 Task: Open the event Second Marketing Campaign Execution and Performance Evaluation on '2023/12/07', change the date to 2023/11/15, change the font style of the description to Verdana, set the availability to Working elsewhere, insert an emoji Yellow heart, logged in from the account softage.10@softage.net and add another guest for the event, softage.9@softage.net. Change the alignment of the event description to Align left.Change the font color of the description to Light Red and select an event charm, 
Action: Mouse moved to (272, 129)
Screenshot: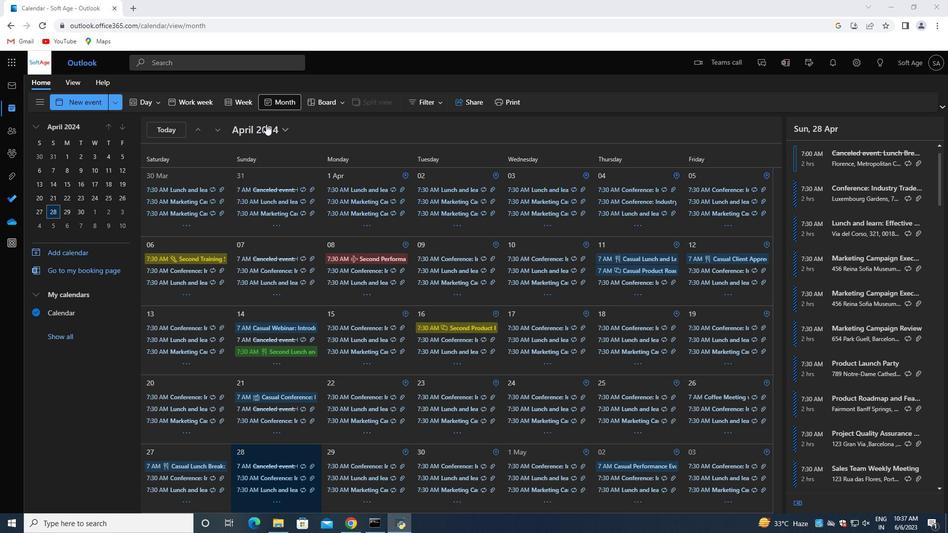 
Action: Mouse pressed left at (272, 129)
Screenshot: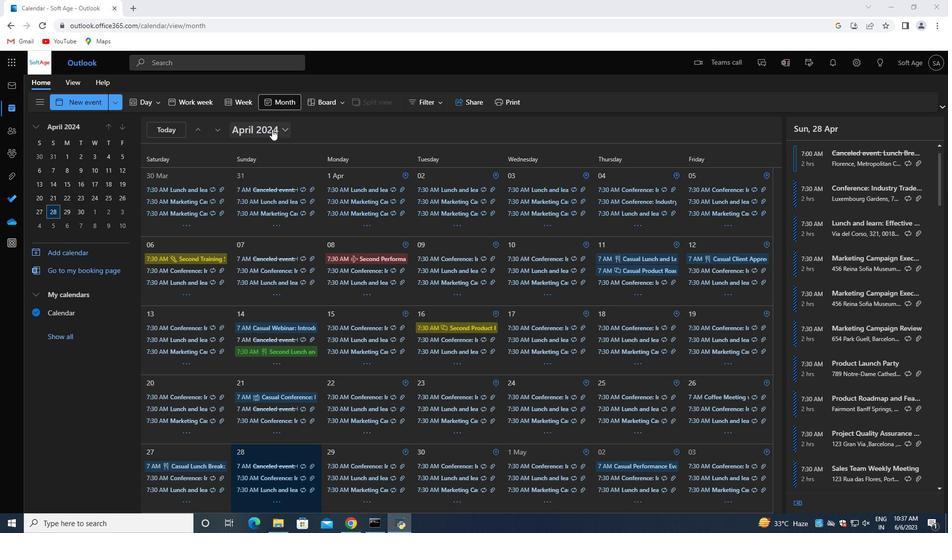
Action: Mouse moved to (309, 154)
Screenshot: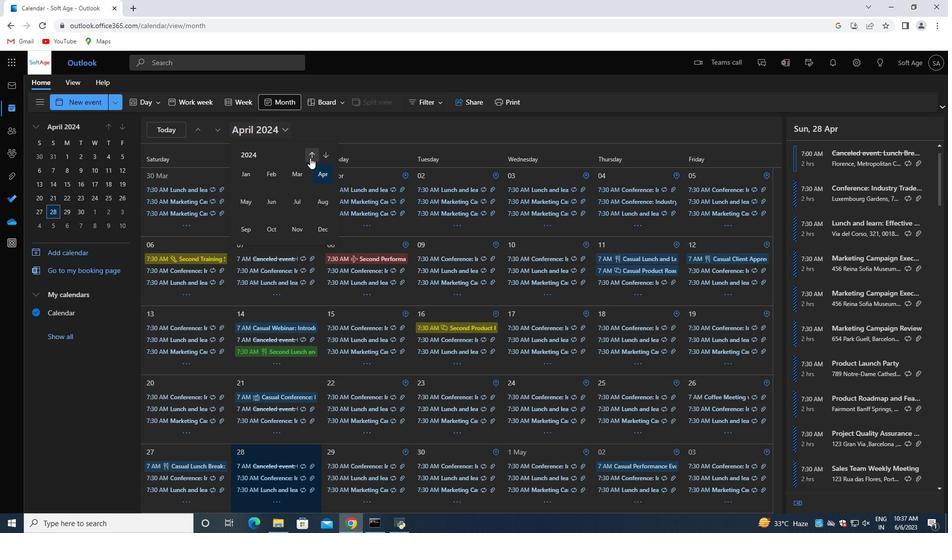 
Action: Mouse pressed left at (309, 154)
Screenshot: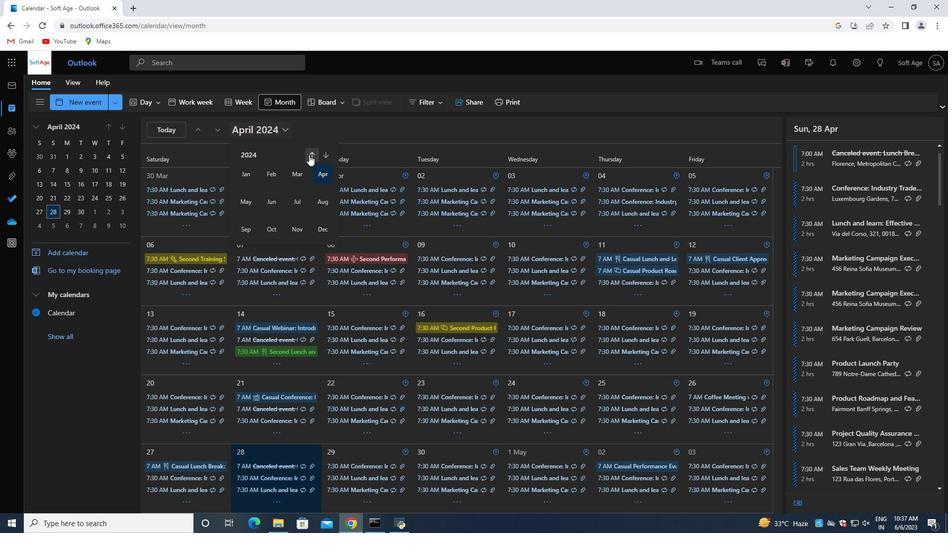 
Action: Mouse moved to (323, 230)
Screenshot: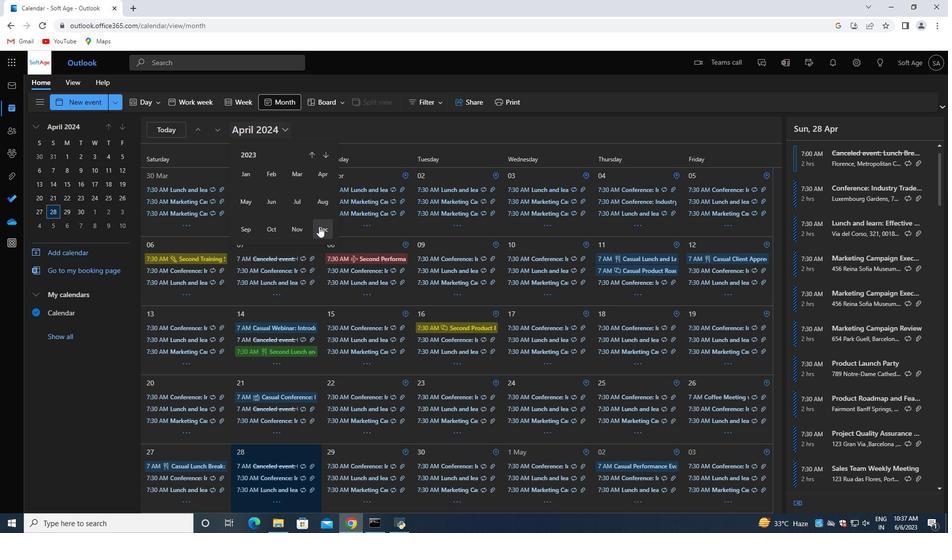 
Action: Mouse pressed left at (323, 230)
Screenshot: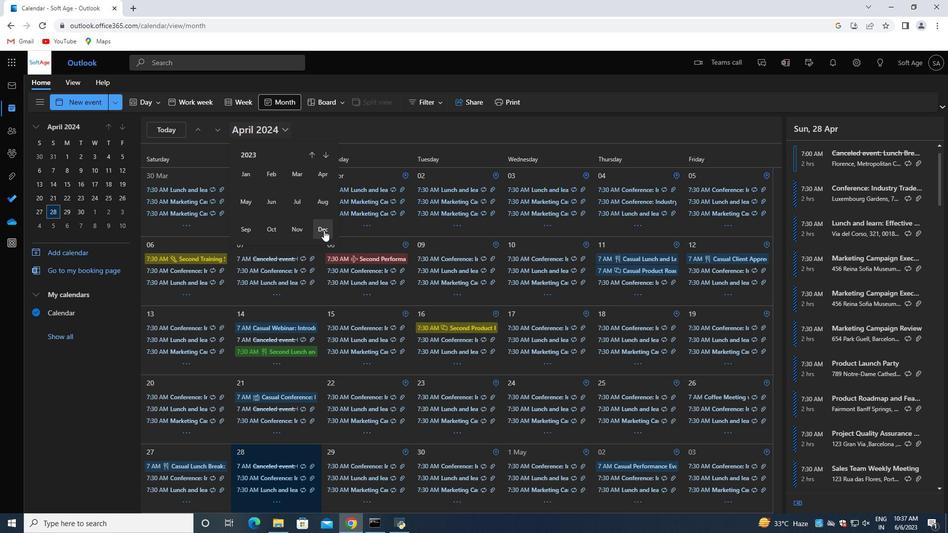 
Action: Mouse moved to (632, 275)
Screenshot: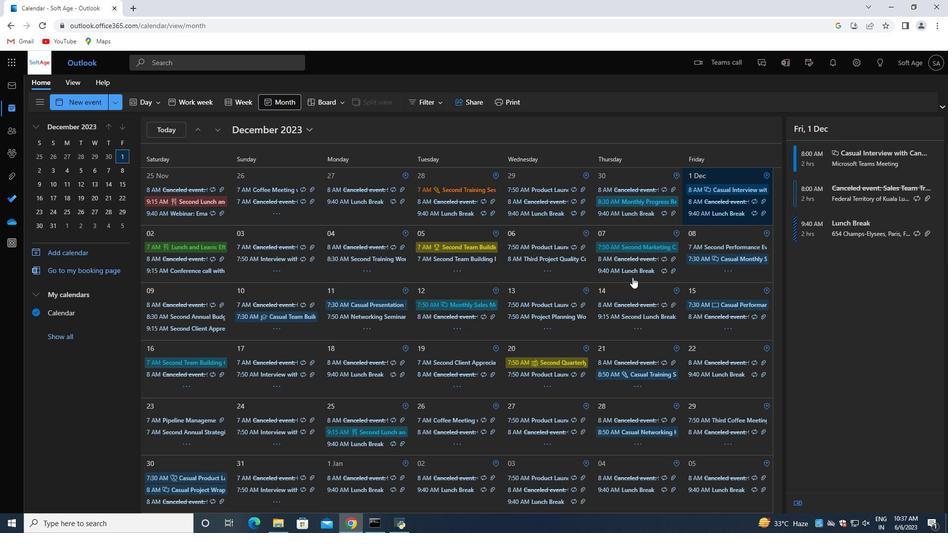 
Action: Mouse pressed left at (632, 275)
Screenshot: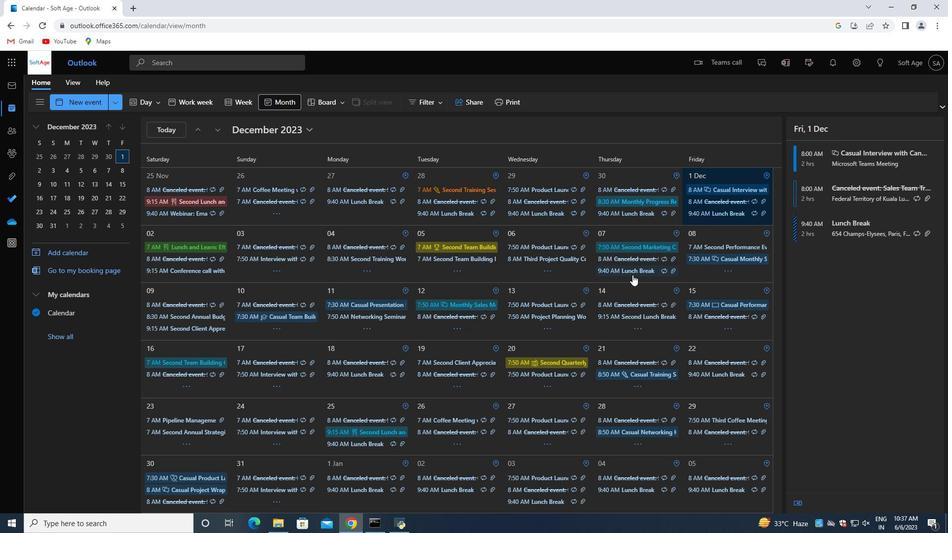 
Action: Mouse moved to (631, 278)
Screenshot: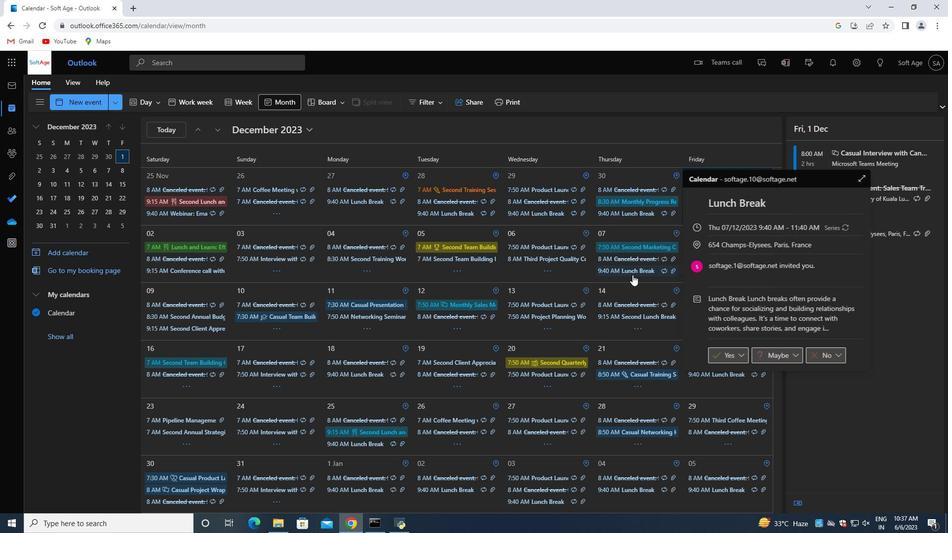 
Action: Mouse pressed left at (631, 278)
Screenshot: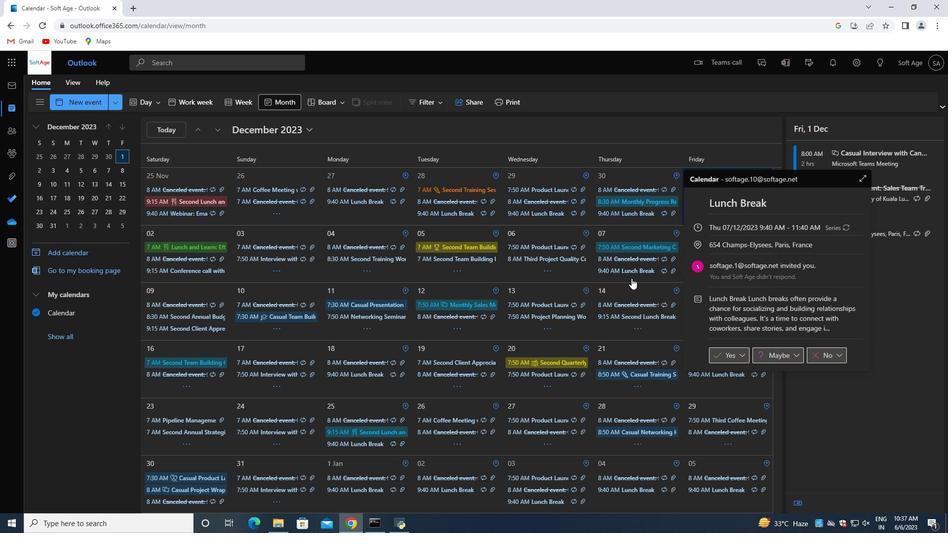 
Action: Mouse moved to (933, 160)
Screenshot: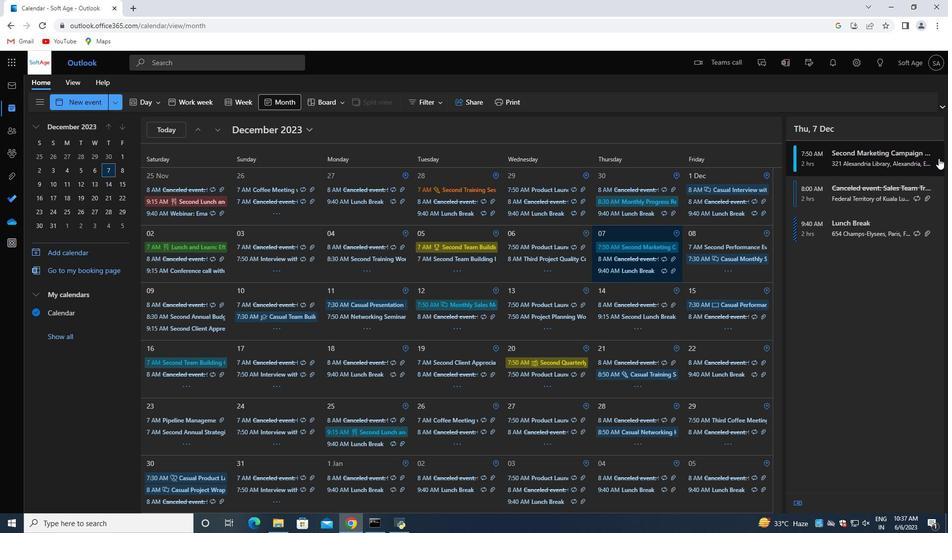 
Action: Mouse pressed left at (933, 160)
Screenshot: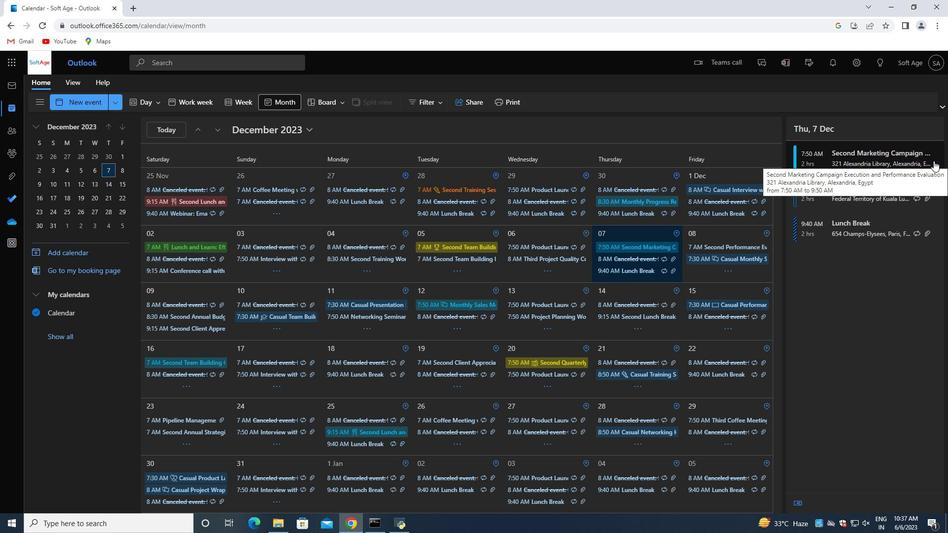 
Action: Mouse moved to (636, 286)
Screenshot: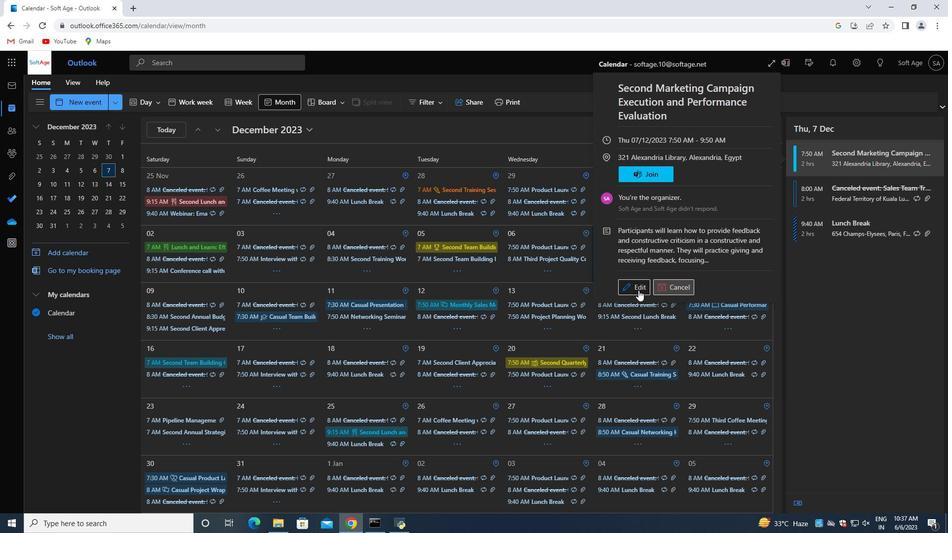 
Action: Mouse pressed left at (636, 286)
Screenshot: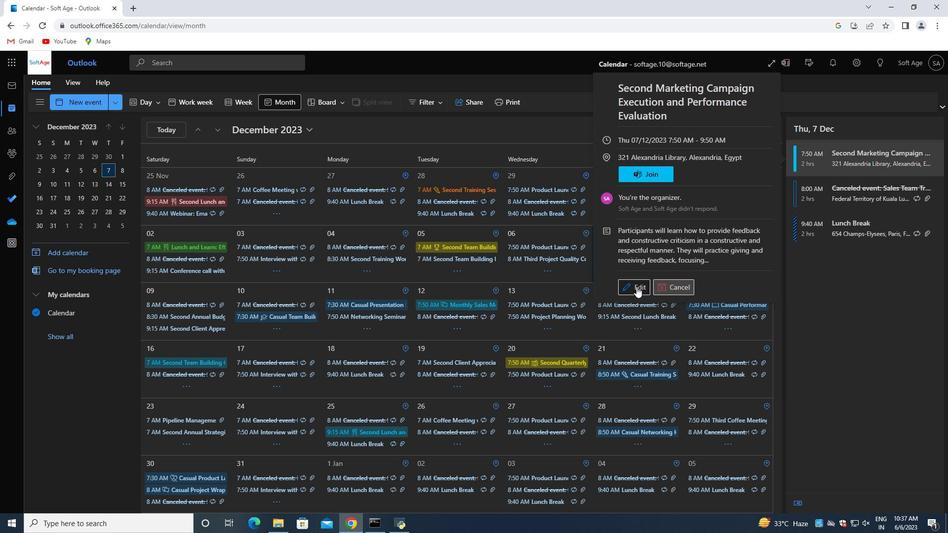 
Action: Mouse moved to (291, 275)
Screenshot: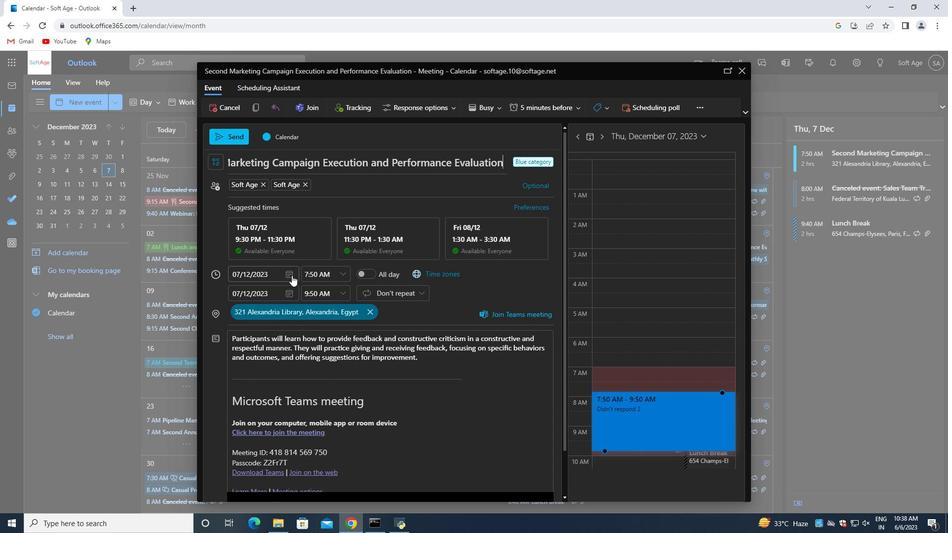 
Action: Mouse pressed left at (291, 275)
Screenshot: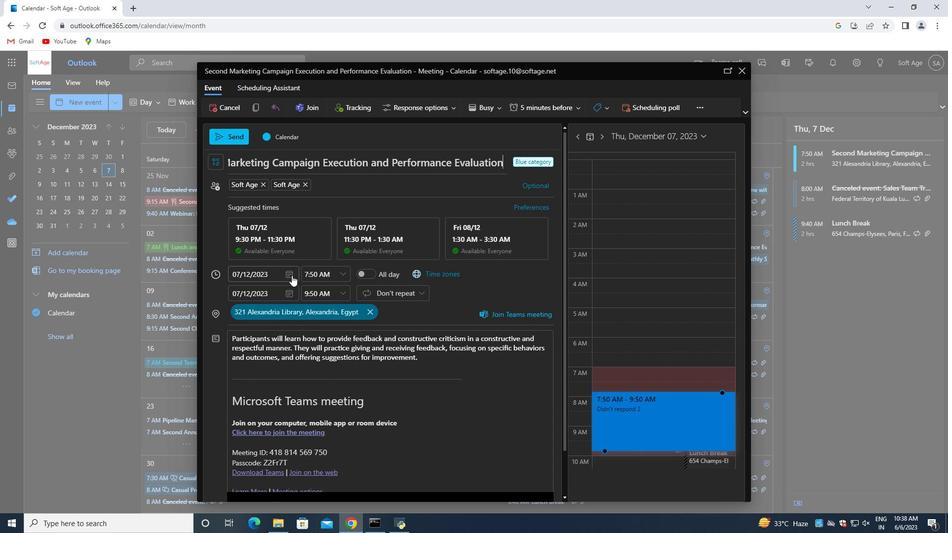 
Action: Mouse moved to (308, 291)
Screenshot: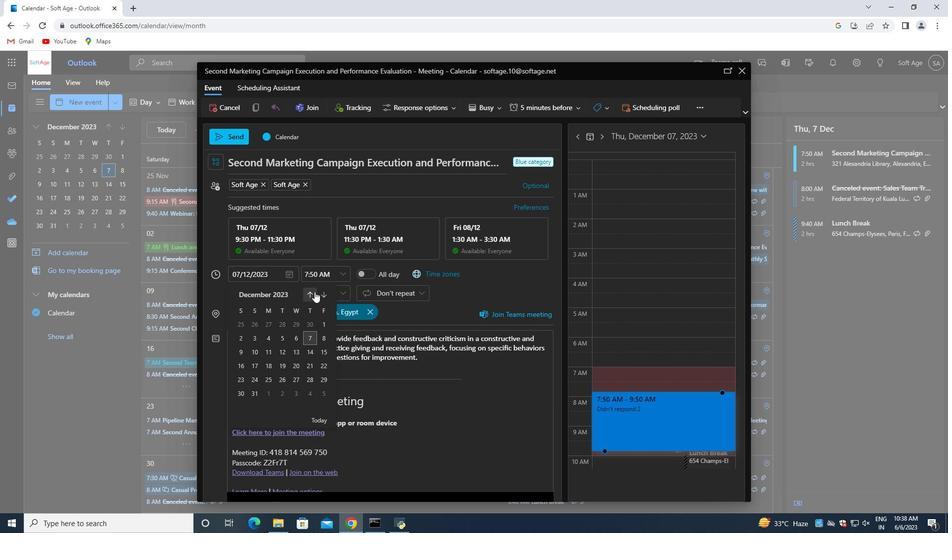 
Action: Mouse pressed left at (308, 291)
Screenshot: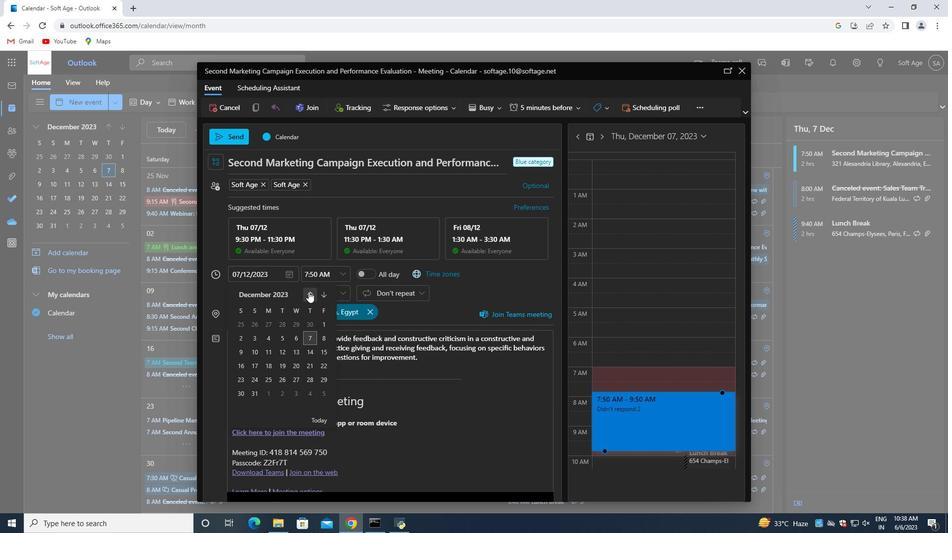
Action: Mouse moved to (293, 351)
Screenshot: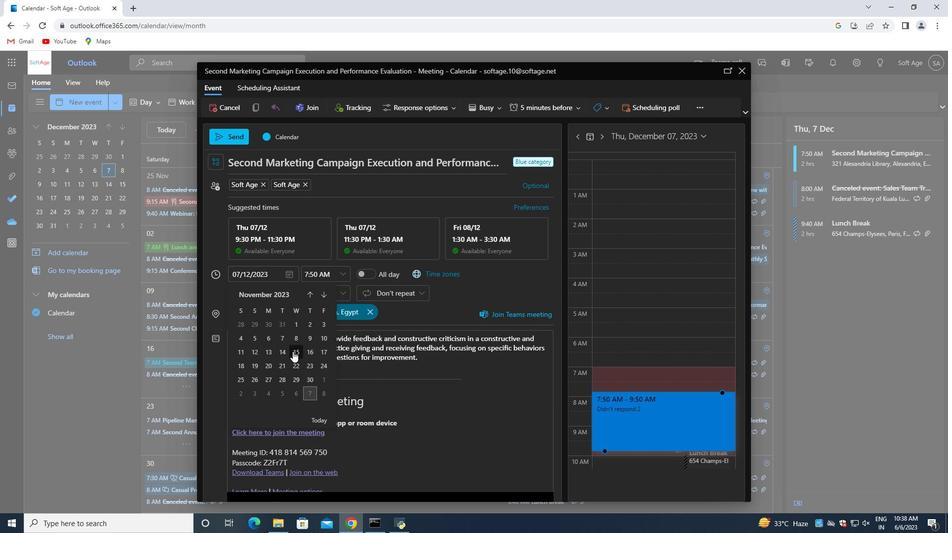 
Action: Mouse pressed left at (293, 351)
Screenshot: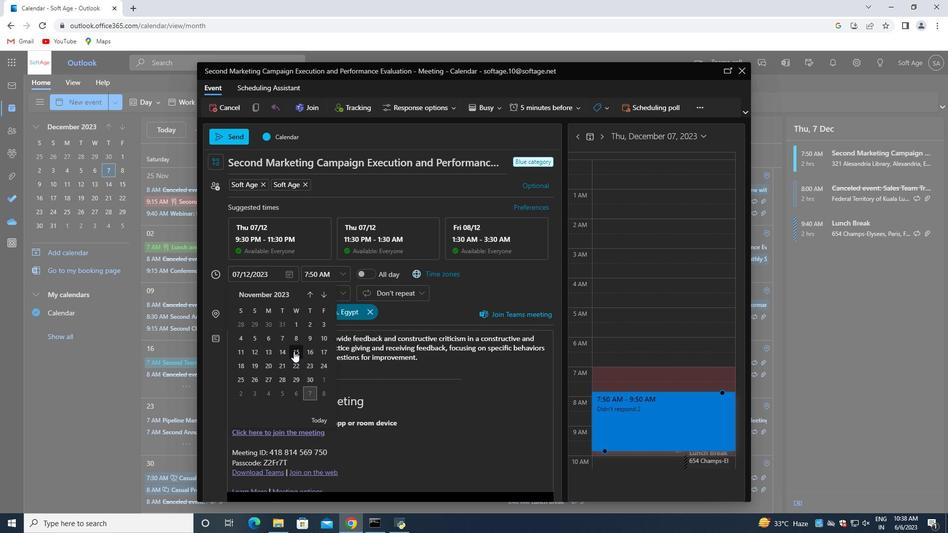 
Action: Mouse moved to (423, 362)
Screenshot: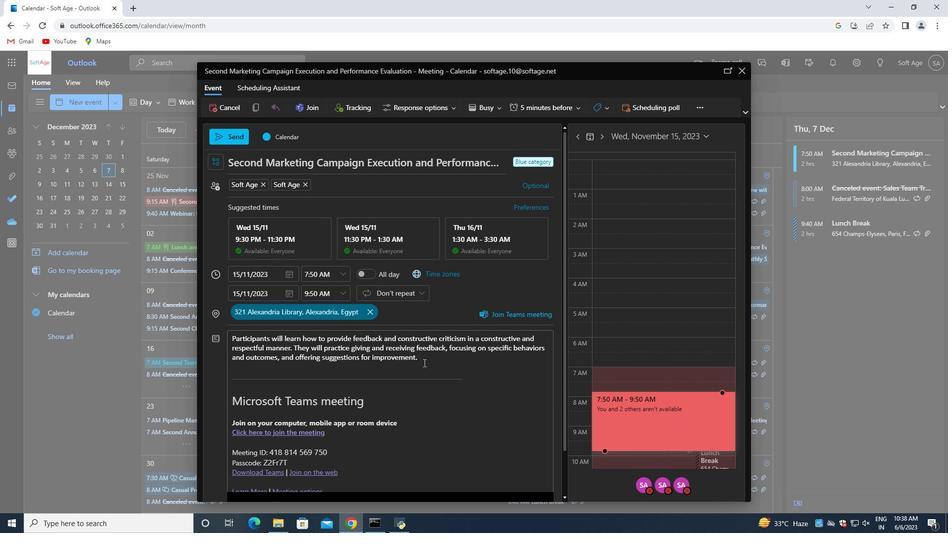 
Action: Mouse pressed left at (423, 362)
Screenshot: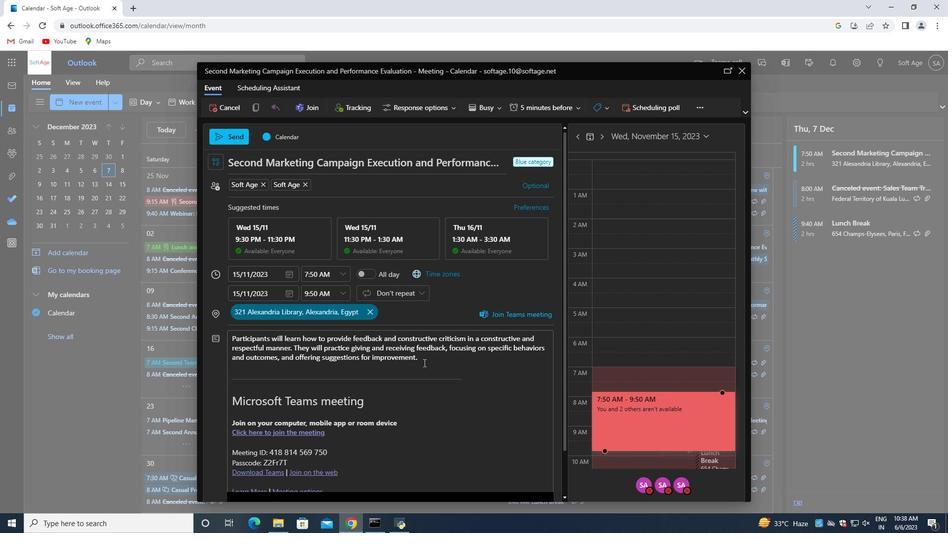 
Action: Mouse moved to (347, 383)
Screenshot: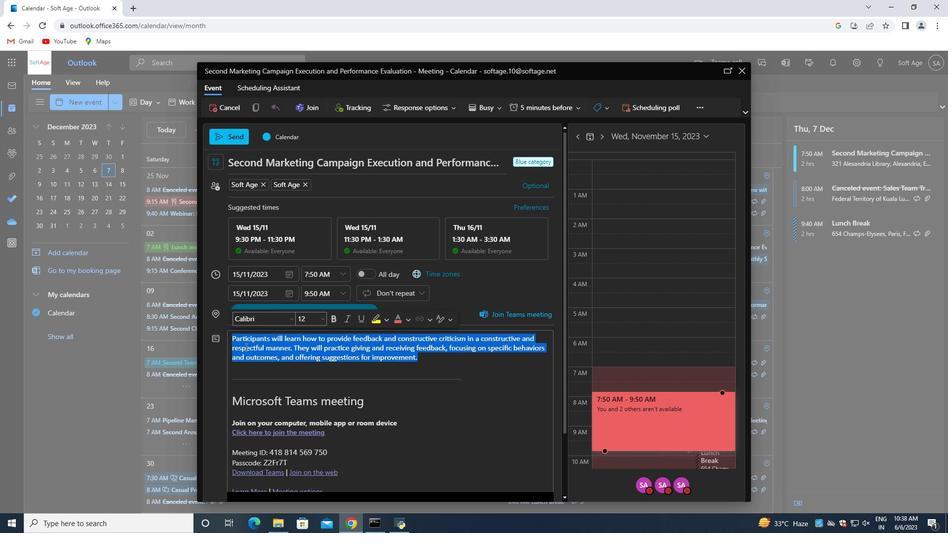 
Action: Mouse scrolled (347, 383) with delta (0, 0)
Screenshot: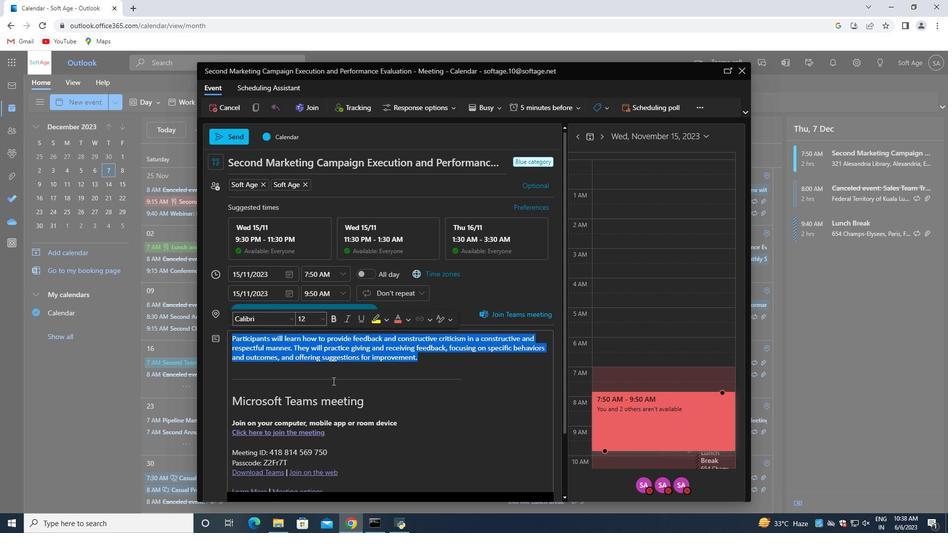 
Action: Mouse scrolled (347, 383) with delta (0, 0)
Screenshot: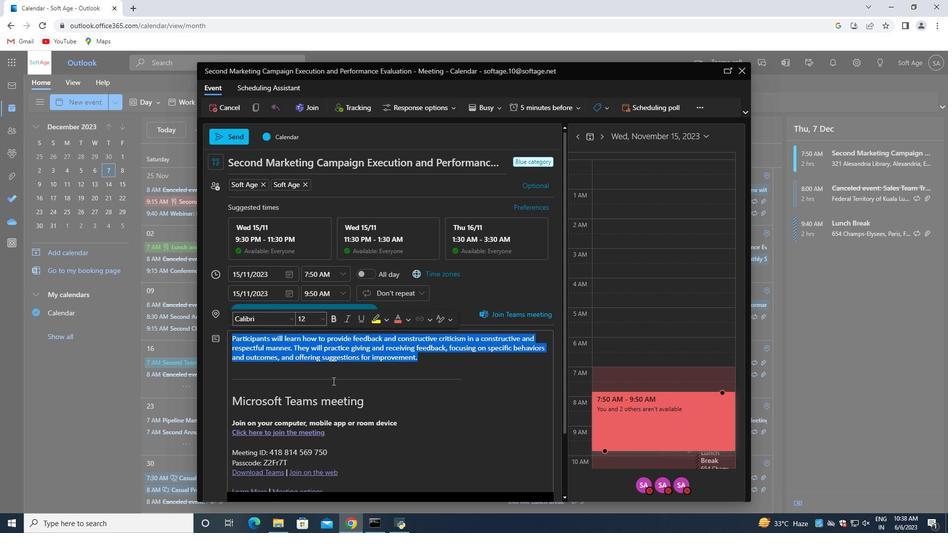 
Action: Mouse moved to (347, 384)
Screenshot: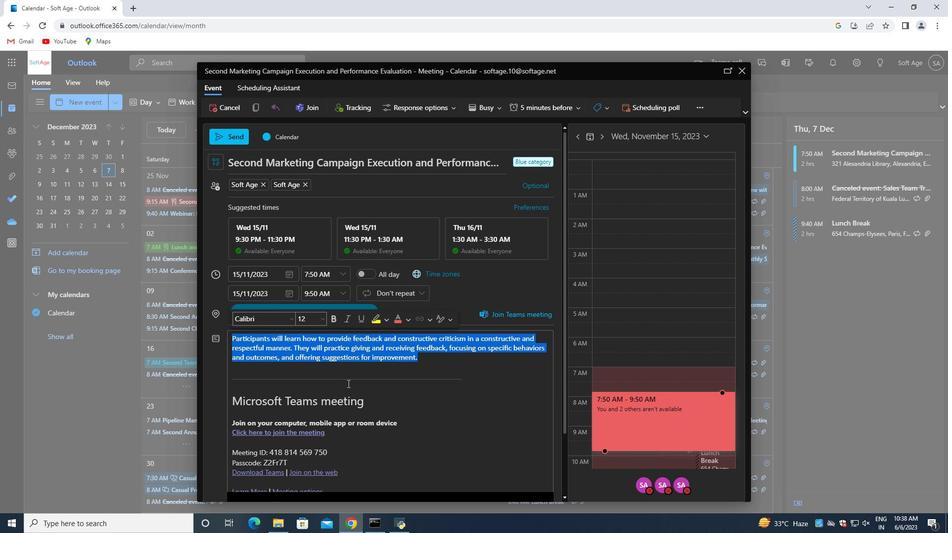 
Action: Mouse scrolled (347, 383) with delta (0, 0)
Screenshot: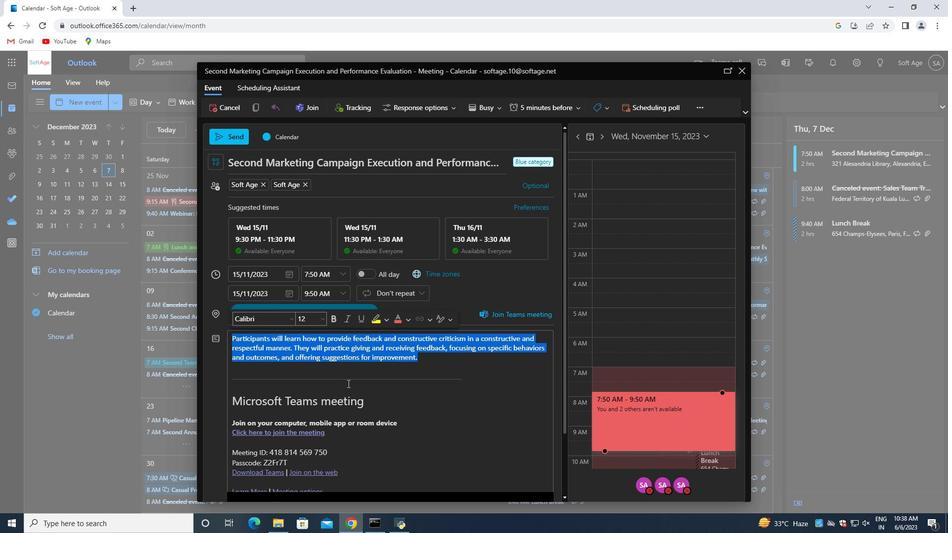 
Action: Mouse scrolled (347, 383) with delta (0, 0)
Screenshot: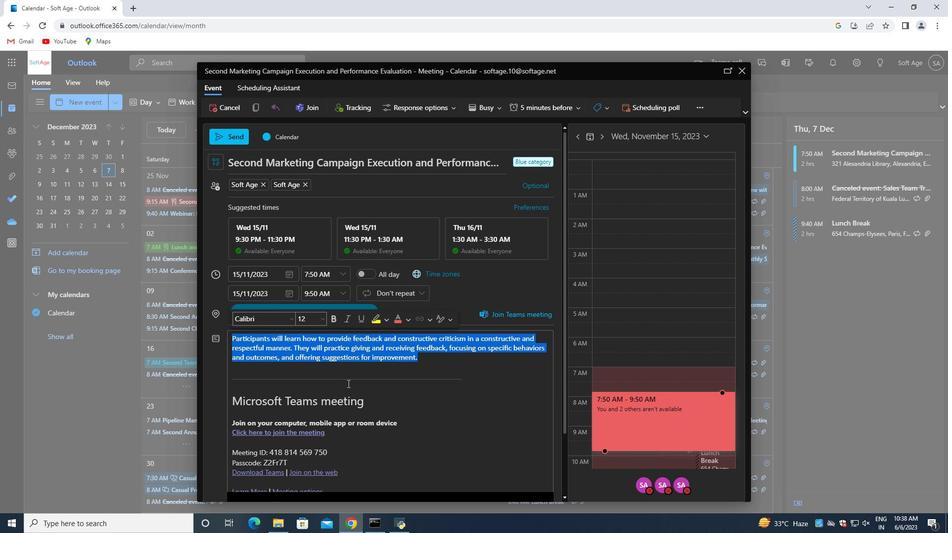 
Action: Mouse scrolled (347, 383) with delta (0, 0)
Screenshot: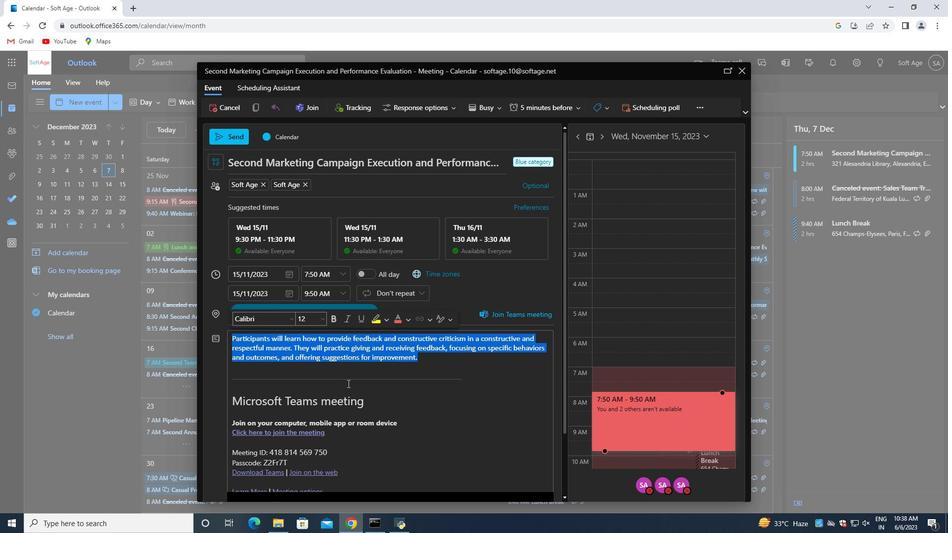 
Action: Mouse moved to (259, 453)
Screenshot: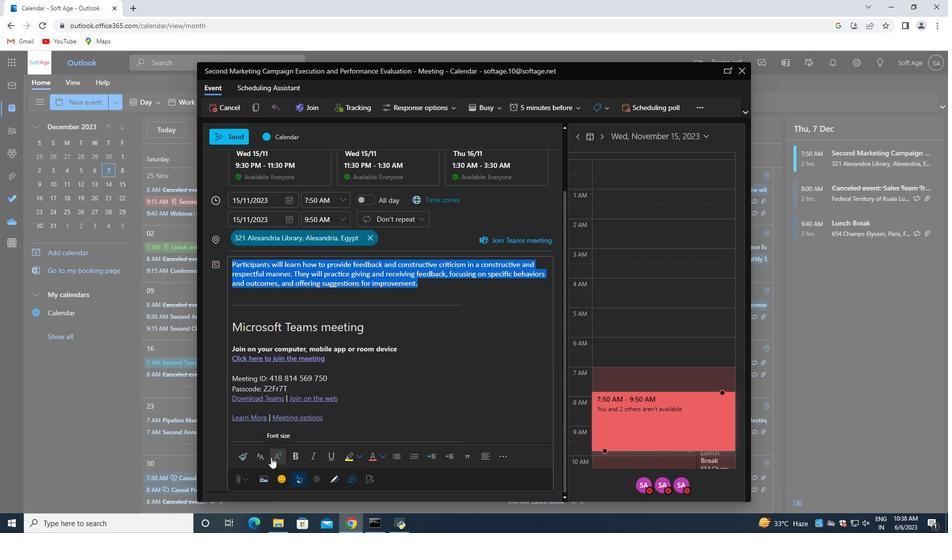 
Action: Mouse pressed left at (259, 453)
Screenshot: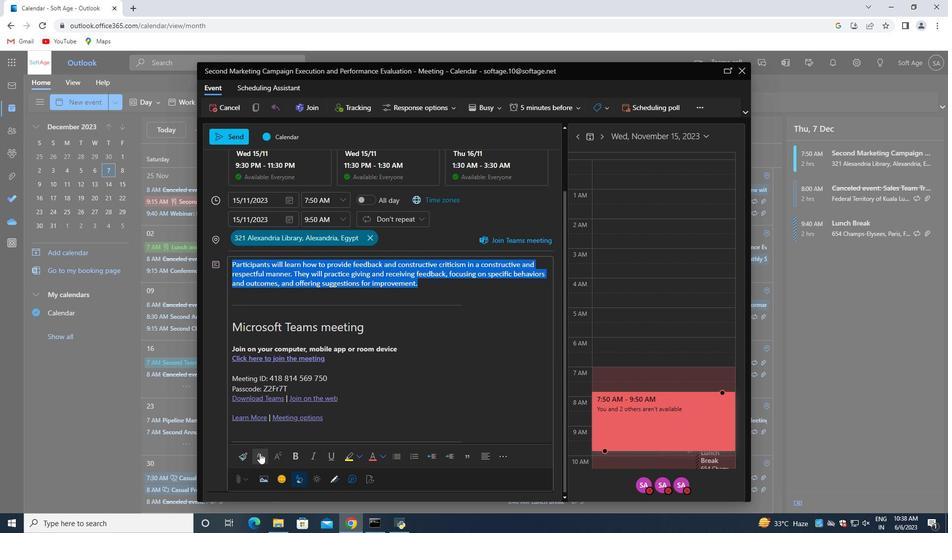 
Action: Mouse moved to (283, 398)
Screenshot: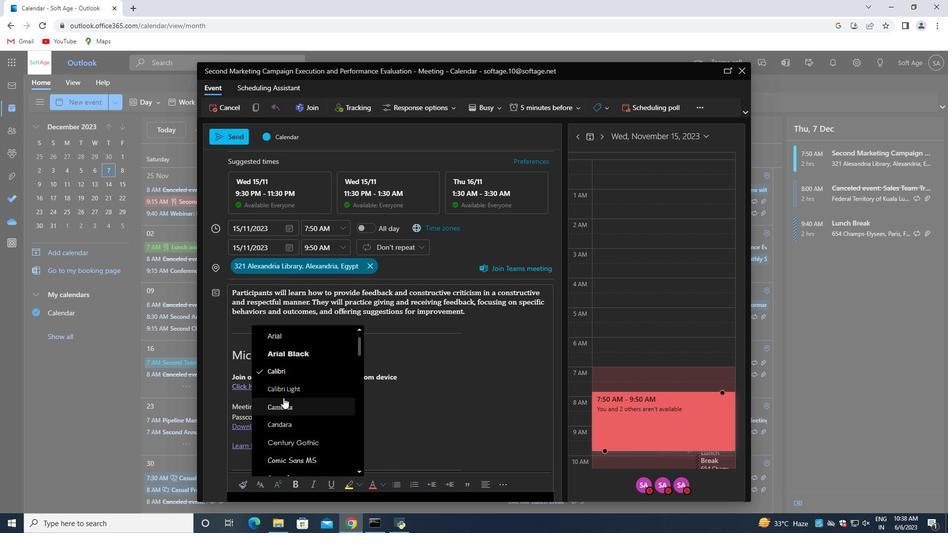 
Action: Mouse scrolled (283, 397) with delta (0, 0)
Screenshot: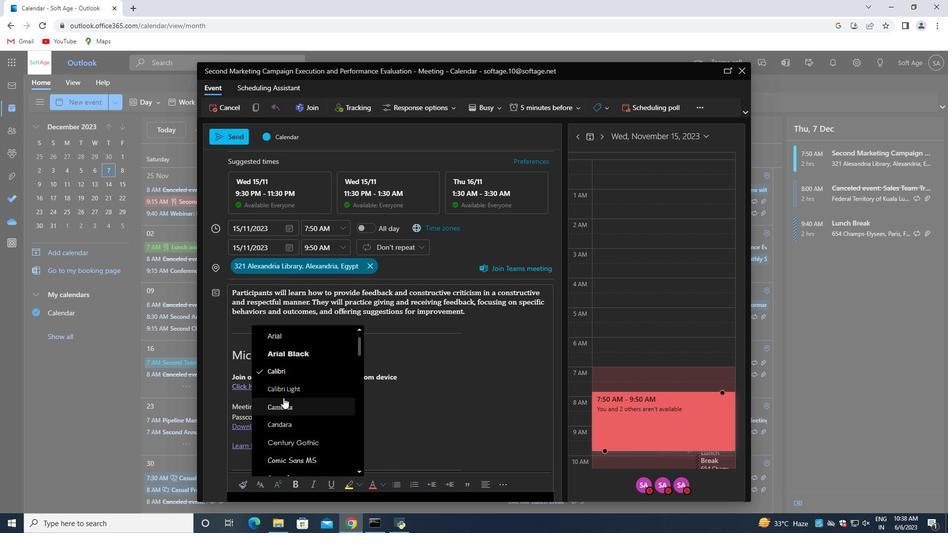 
Action: Mouse moved to (283, 402)
Screenshot: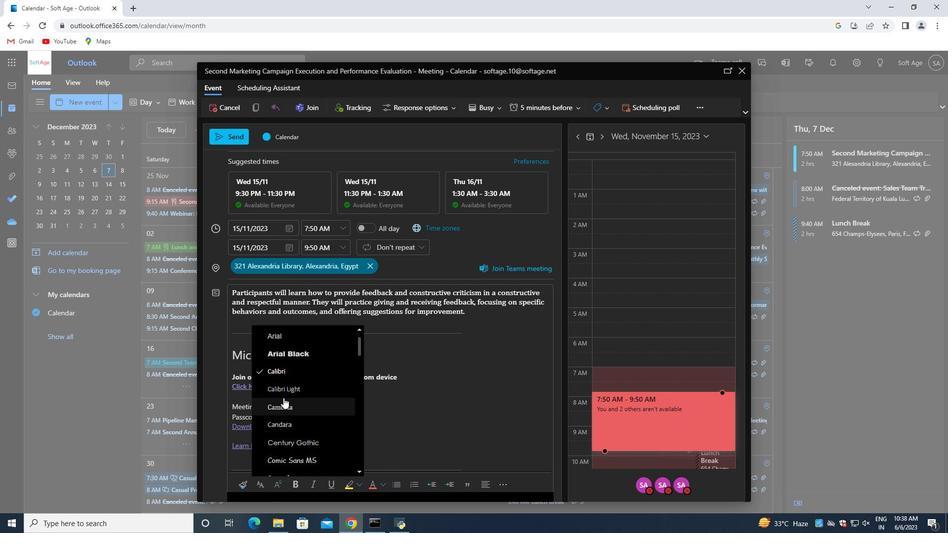 
Action: Mouse scrolled (283, 402) with delta (0, 0)
Screenshot: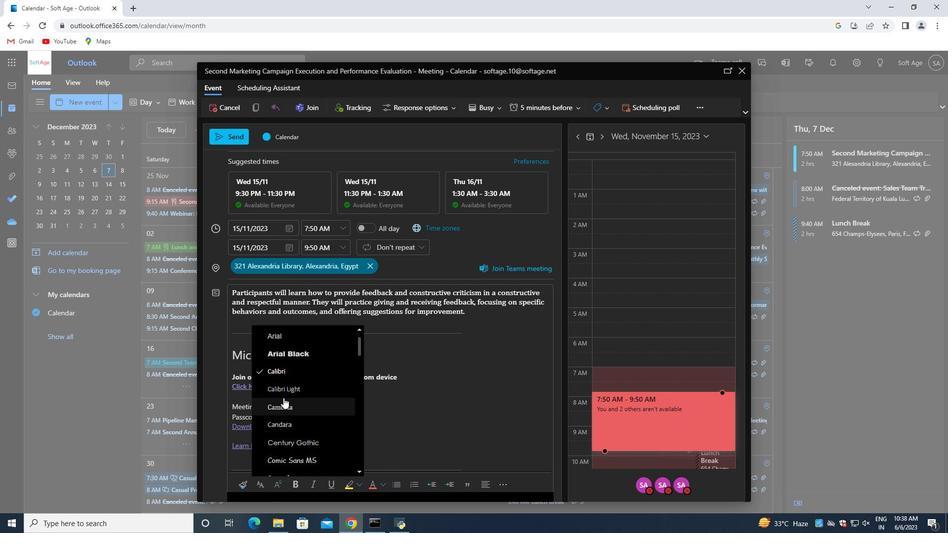 
Action: Mouse moved to (283, 403)
Screenshot: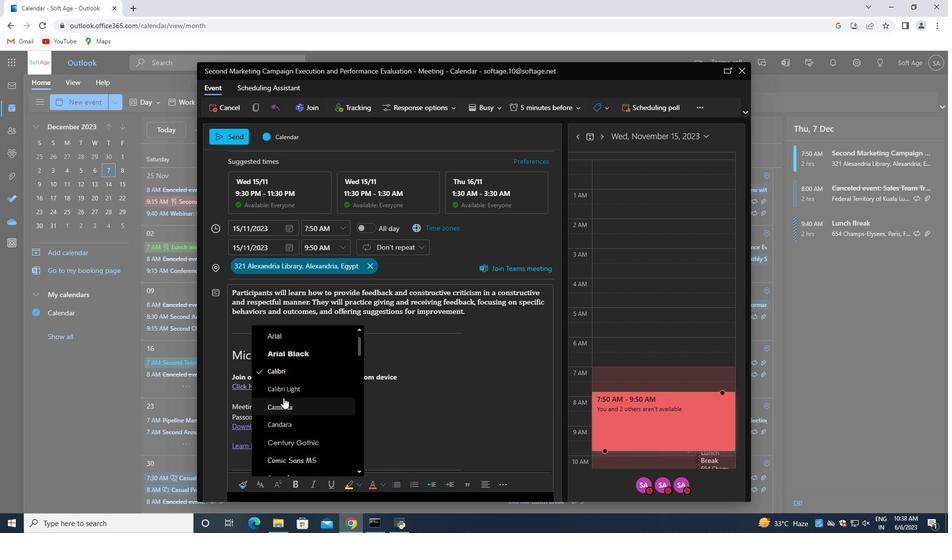
Action: Mouse scrolled (283, 402) with delta (0, 0)
Screenshot: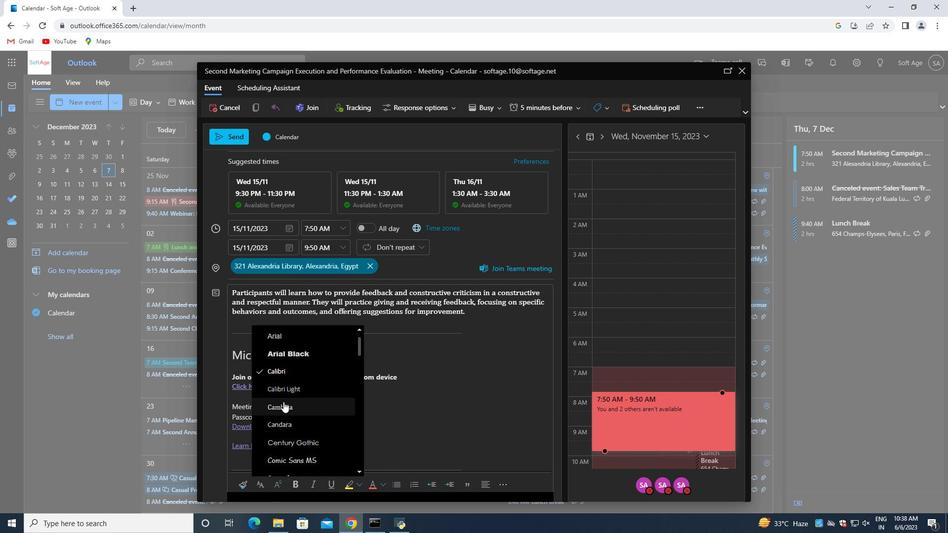 
Action: Mouse moved to (283, 404)
Screenshot: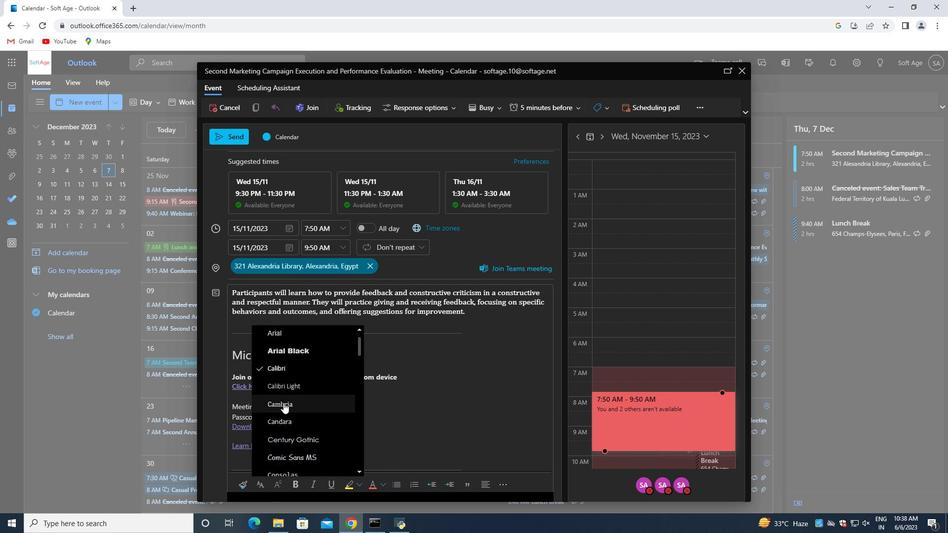 
Action: Mouse scrolled (283, 403) with delta (0, 0)
Screenshot: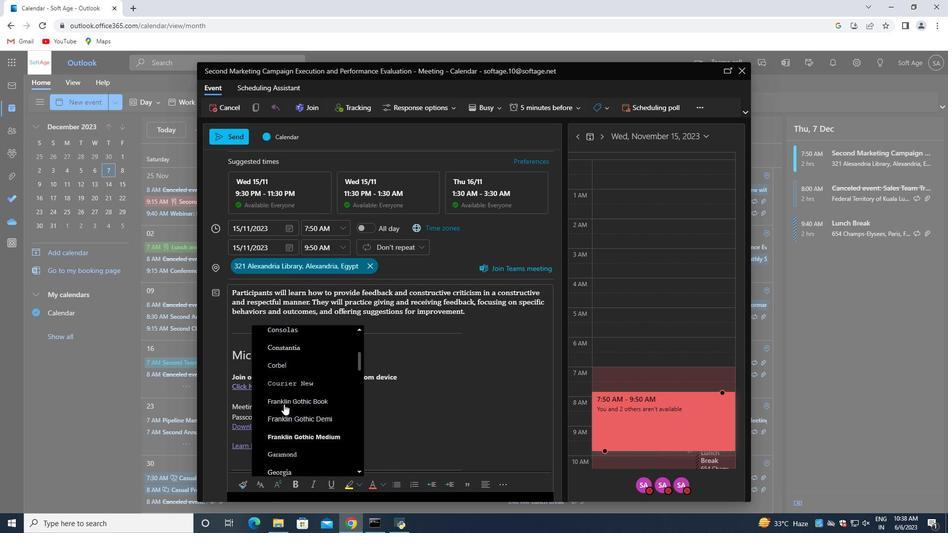 
Action: Mouse scrolled (283, 403) with delta (0, 0)
Screenshot: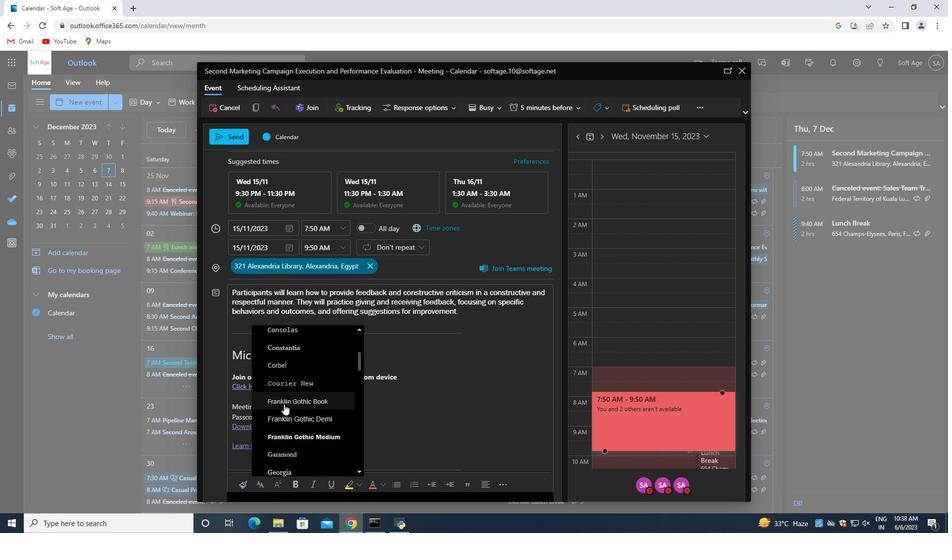 
Action: Mouse moved to (283, 404)
Screenshot: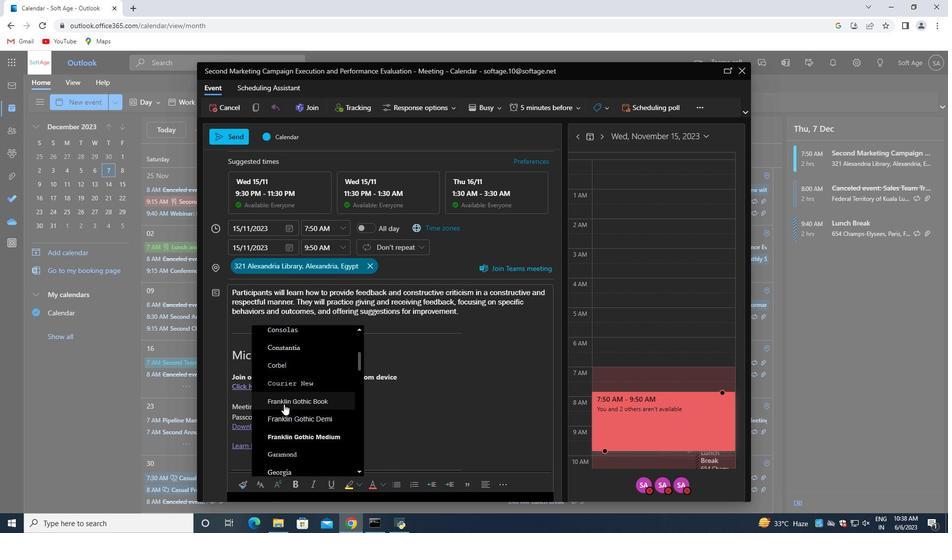 
Action: Mouse scrolled (283, 404) with delta (0, 0)
Screenshot: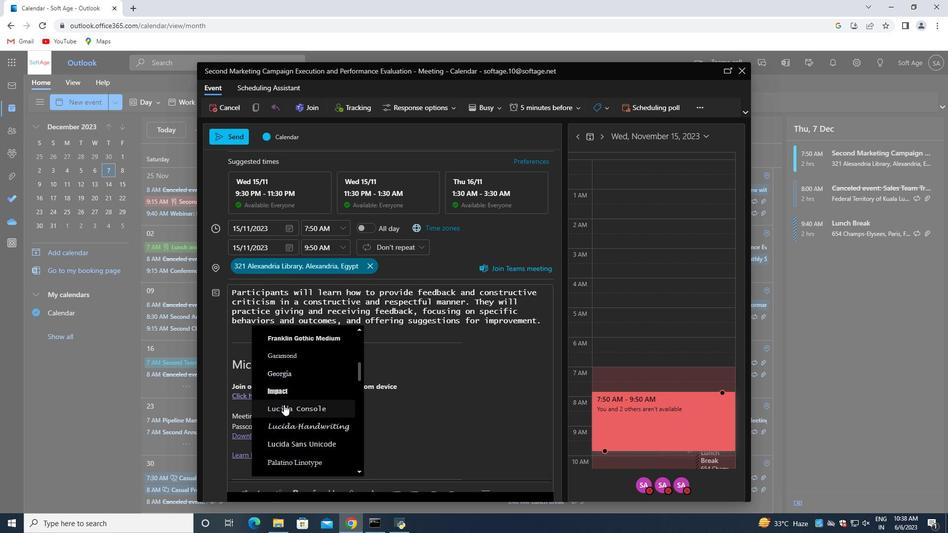 
Action: Mouse scrolled (283, 404) with delta (0, 0)
Screenshot: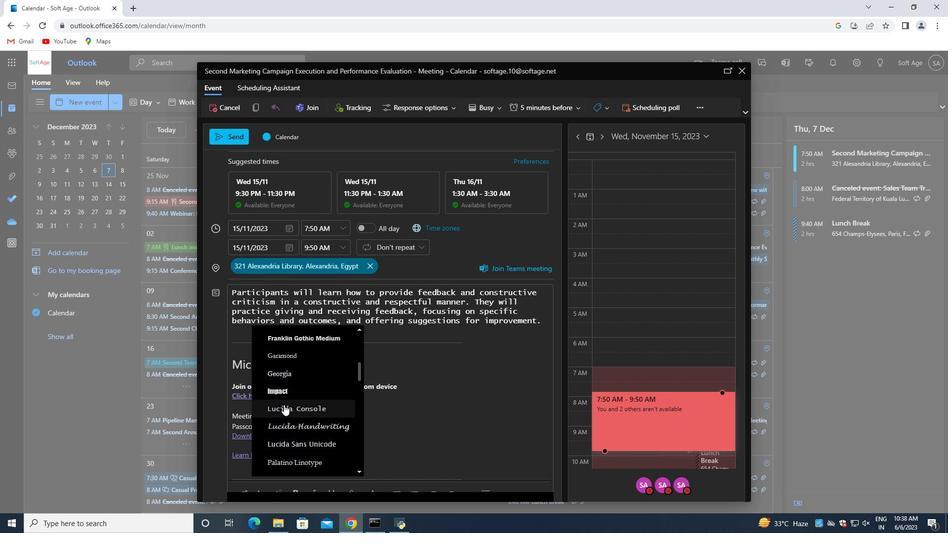 
Action: Mouse moved to (284, 405)
Screenshot: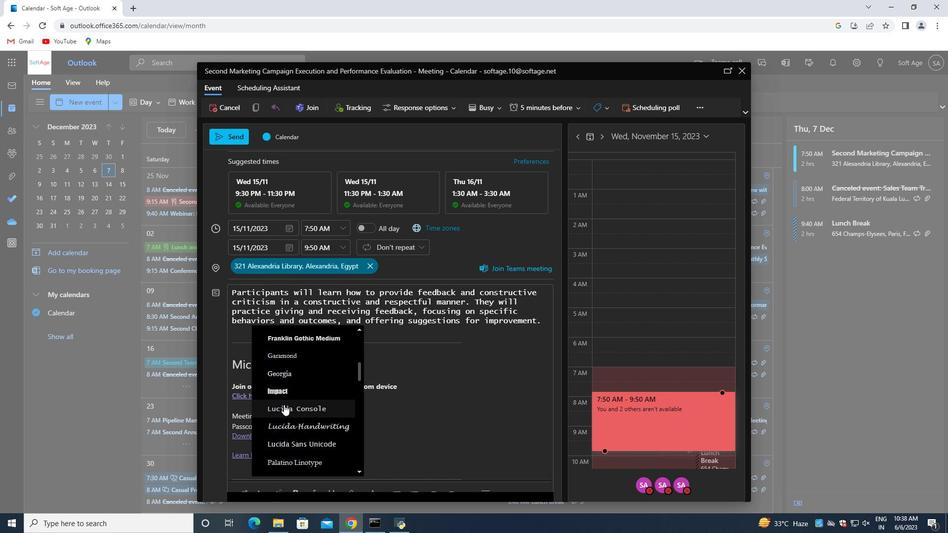 
Action: Mouse scrolled (284, 404) with delta (0, 0)
Screenshot: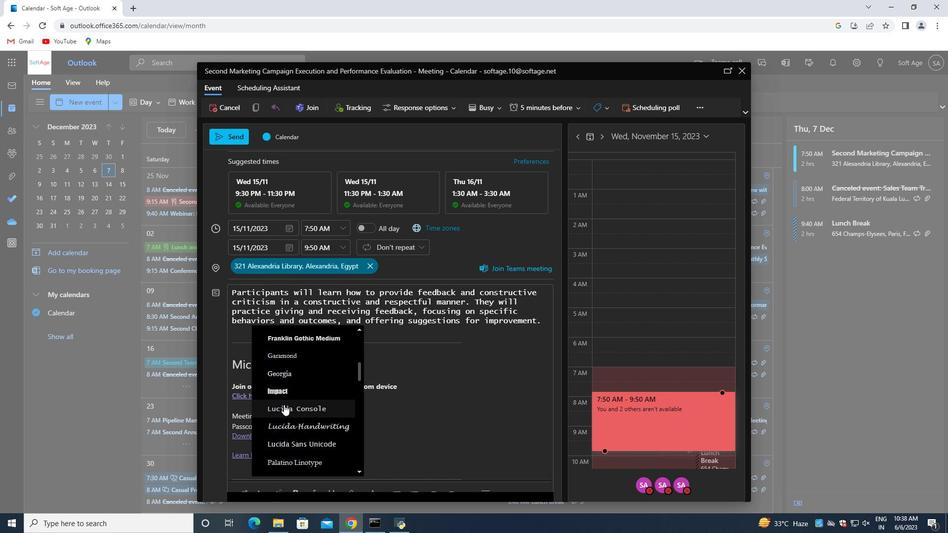 
Action: Mouse moved to (284, 405)
Screenshot: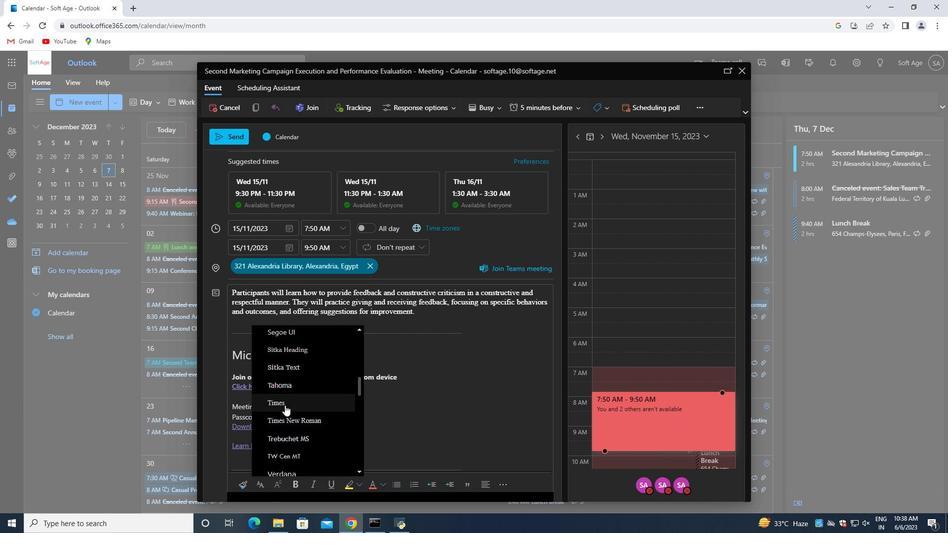 
Action: Mouse scrolled (284, 405) with delta (0, 0)
Screenshot: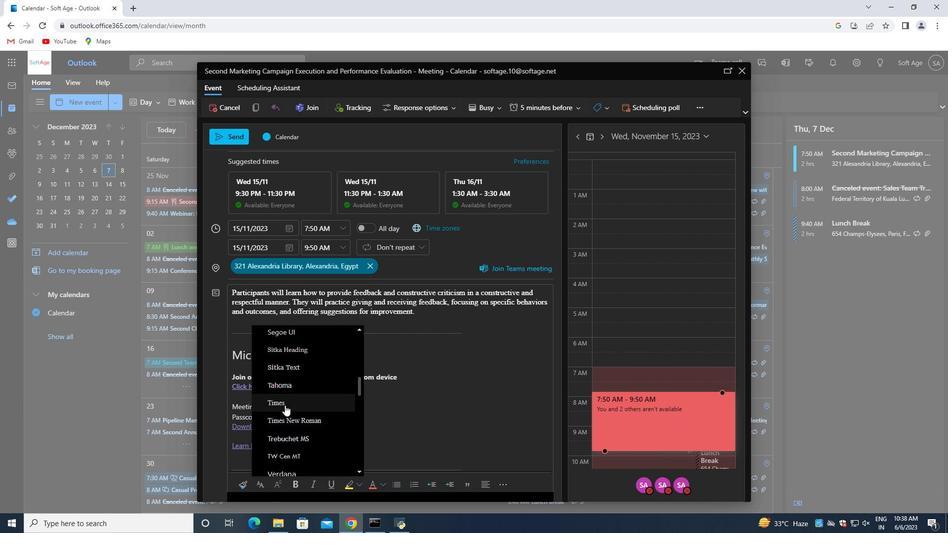 
Action: Mouse scrolled (284, 405) with delta (0, 0)
Screenshot: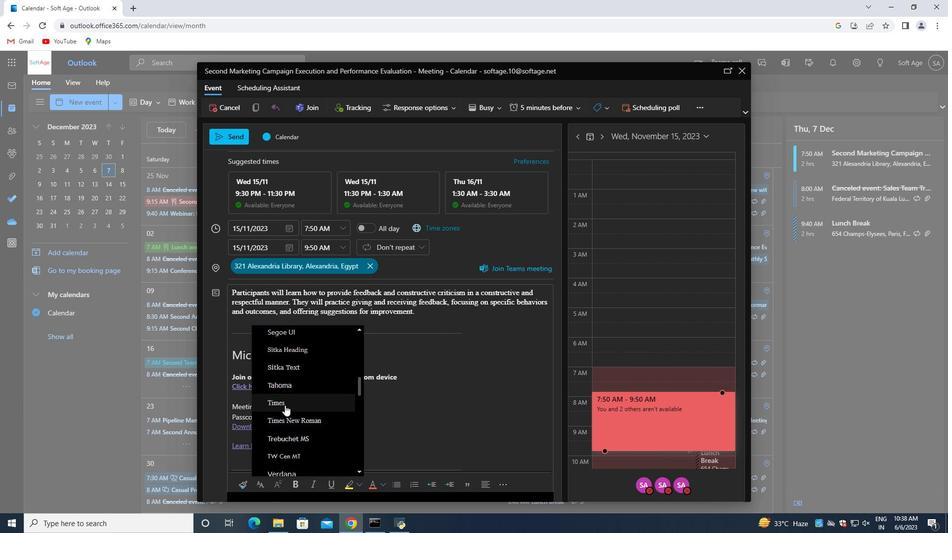 
Action: Mouse moved to (306, 374)
Screenshot: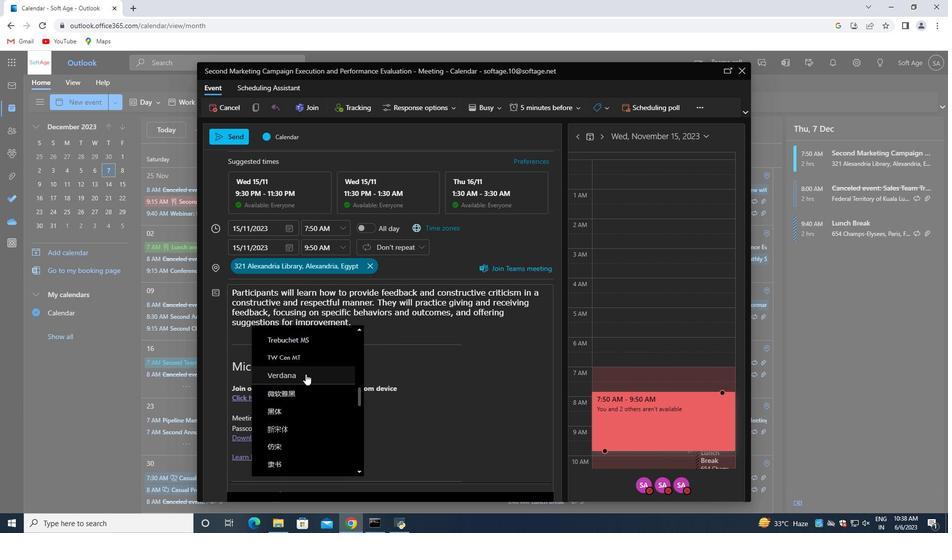 
Action: Mouse pressed left at (306, 374)
Screenshot: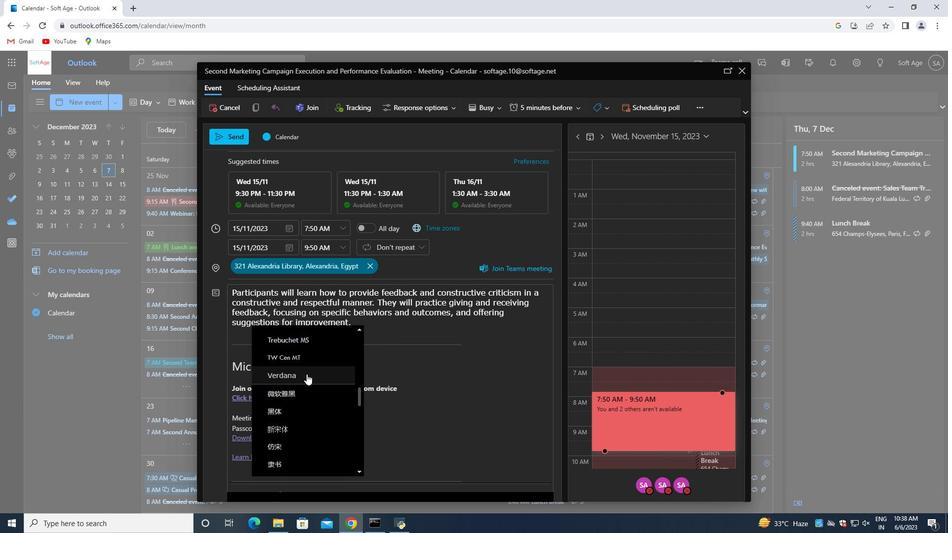 
Action: Mouse moved to (398, 334)
Screenshot: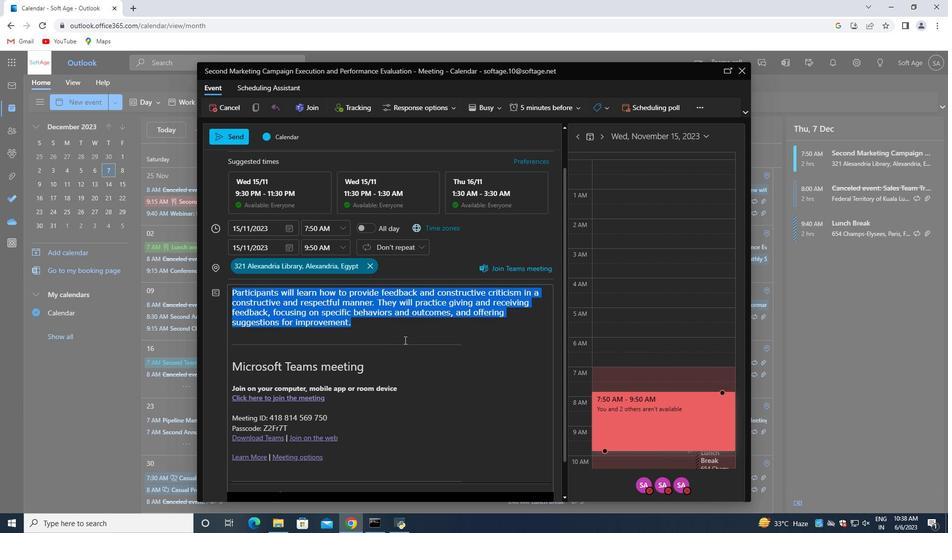 
Action: Mouse pressed left at (398, 334)
Screenshot: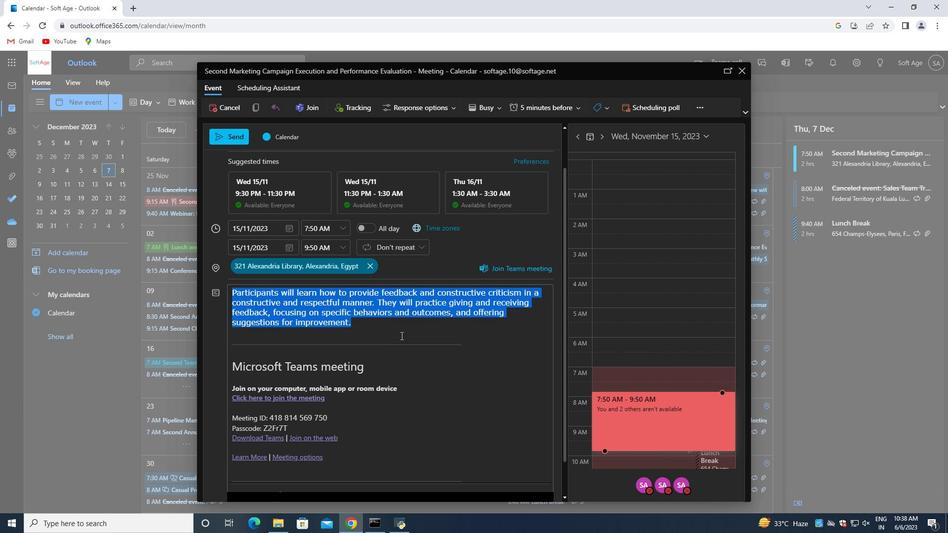 
Action: Mouse moved to (363, 321)
Screenshot: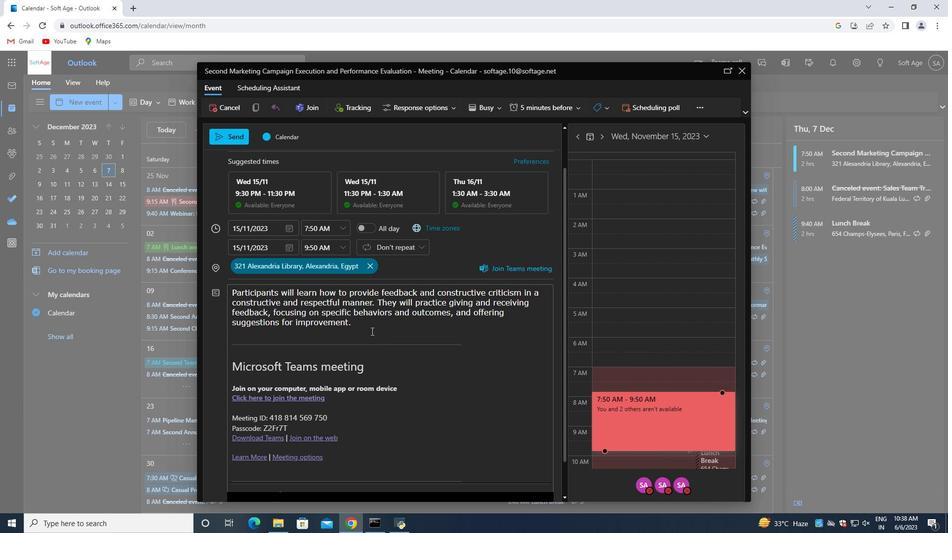 
Action: Mouse pressed left at (363, 321)
Screenshot: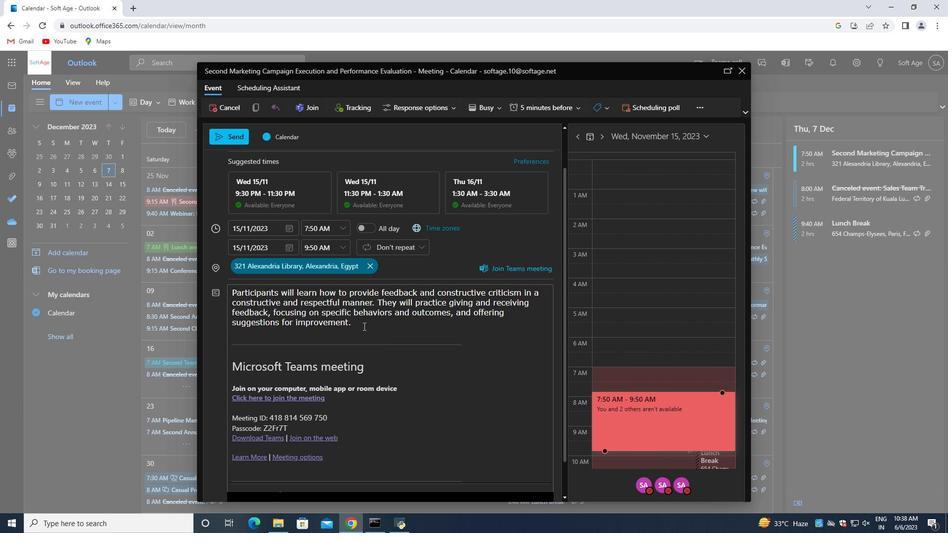 
Action: Mouse moved to (363, 320)
Screenshot: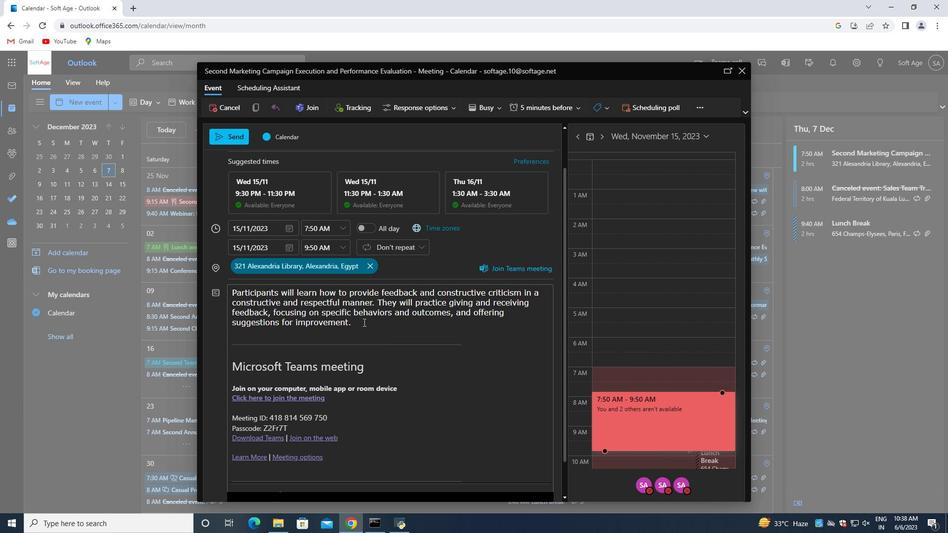 
Action: Mouse scrolled (363, 321) with delta (0, 0)
Screenshot: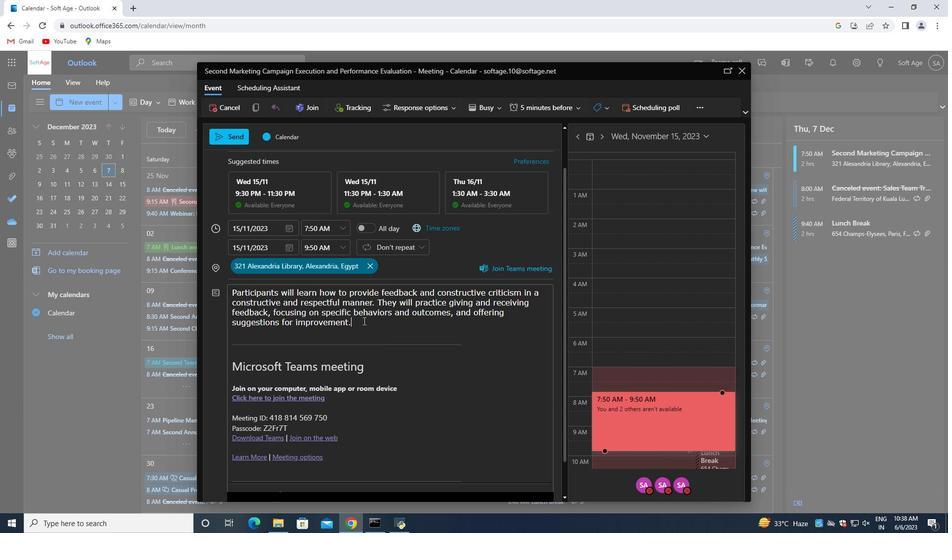 
Action: Mouse scrolled (363, 321) with delta (0, 0)
Screenshot: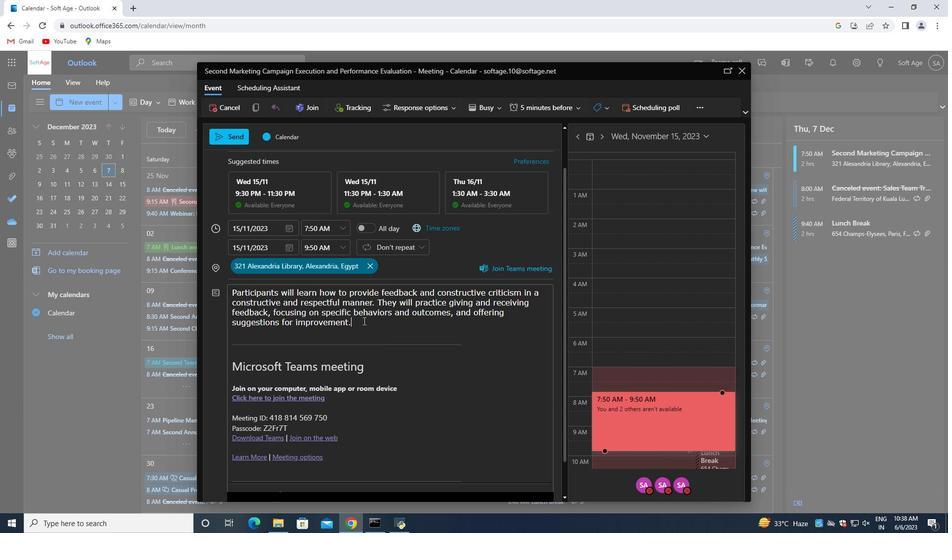 
Action: Mouse scrolled (363, 321) with delta (0, 0)
Screenshot: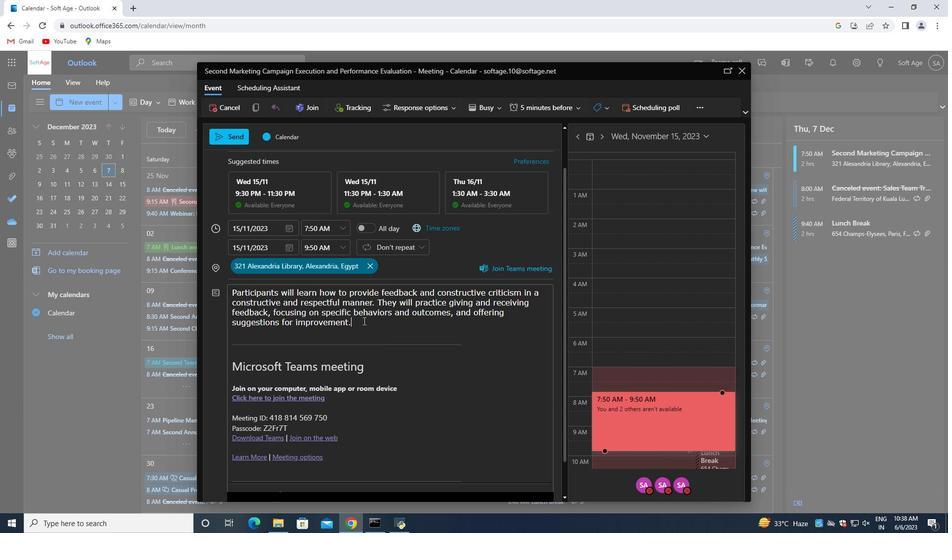 
Action: Mouse scrolled (363, 321) with delta (0, 0)
Screenshot: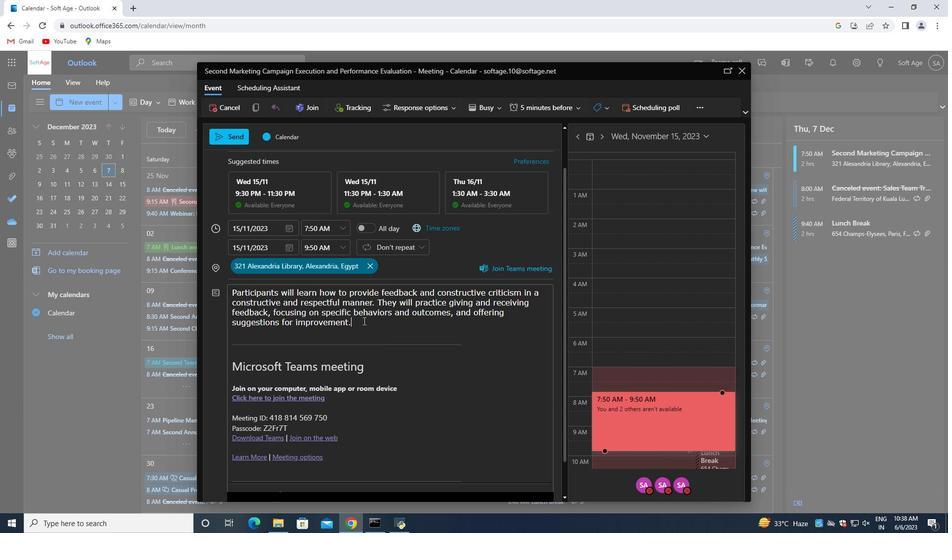 
Action: Mouse scrolled (363, 321) with delta (0, 0)
Screenshot: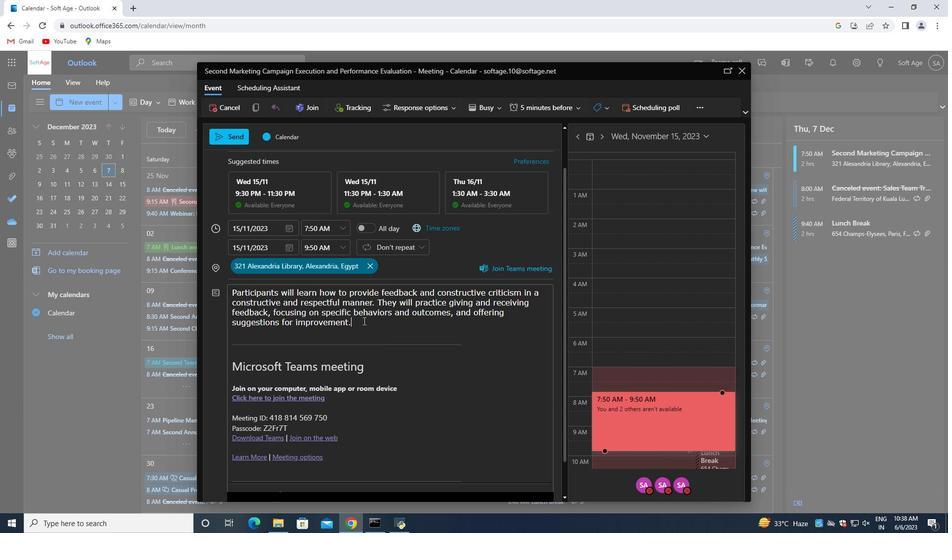 
Action: Mouse moved to (477, 104)
Screenshot: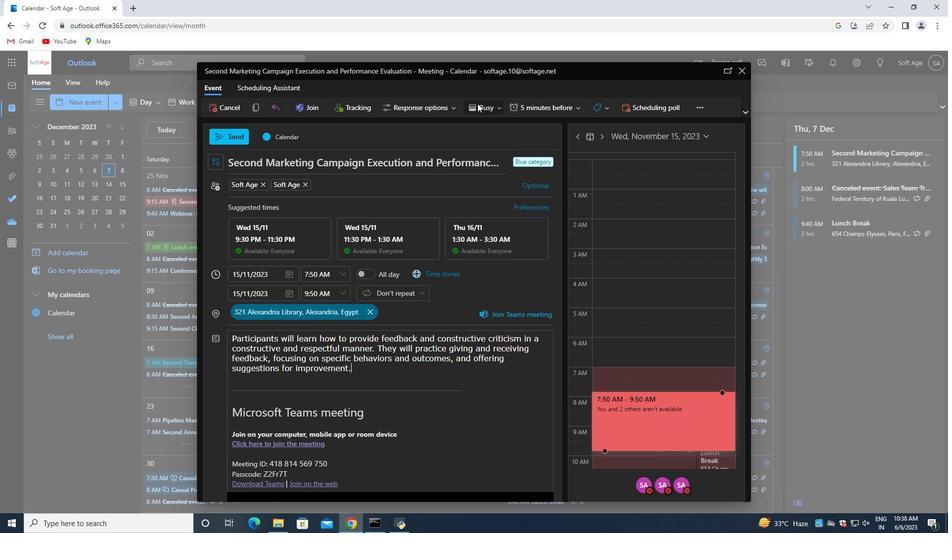 
Action: Mouse pressed left at (477, 104)
Screenshot: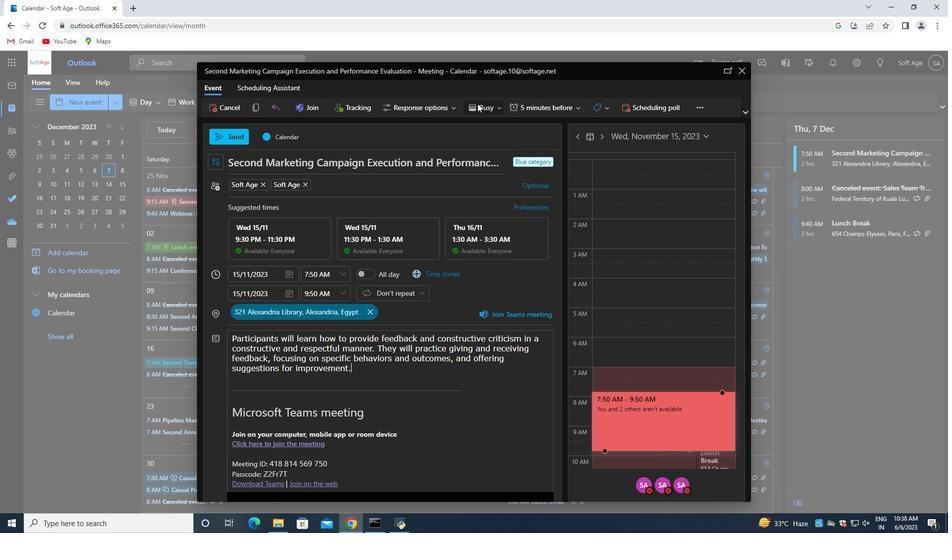 
Action: Mouse moved to (472, 142)
Screenshot: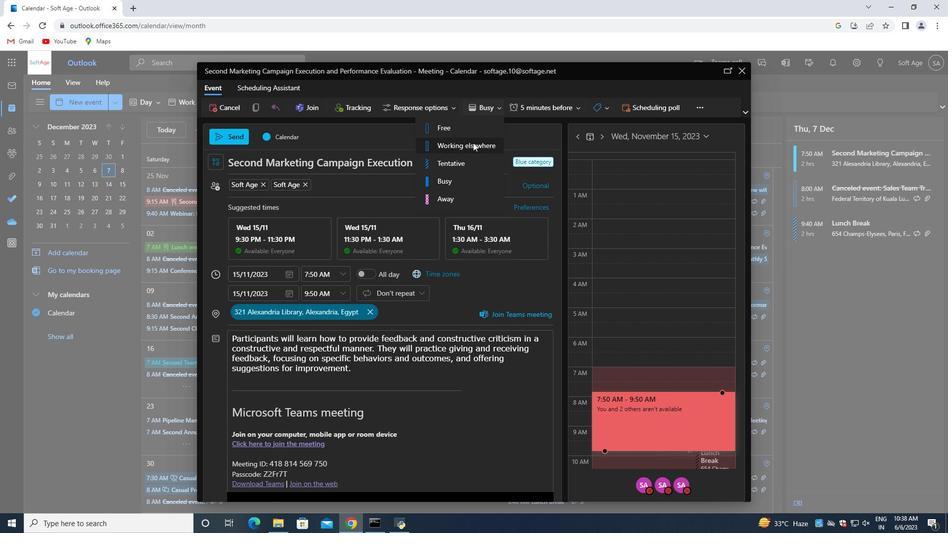 
Action: Mouse pressed left at (472, 142)
Screenshot: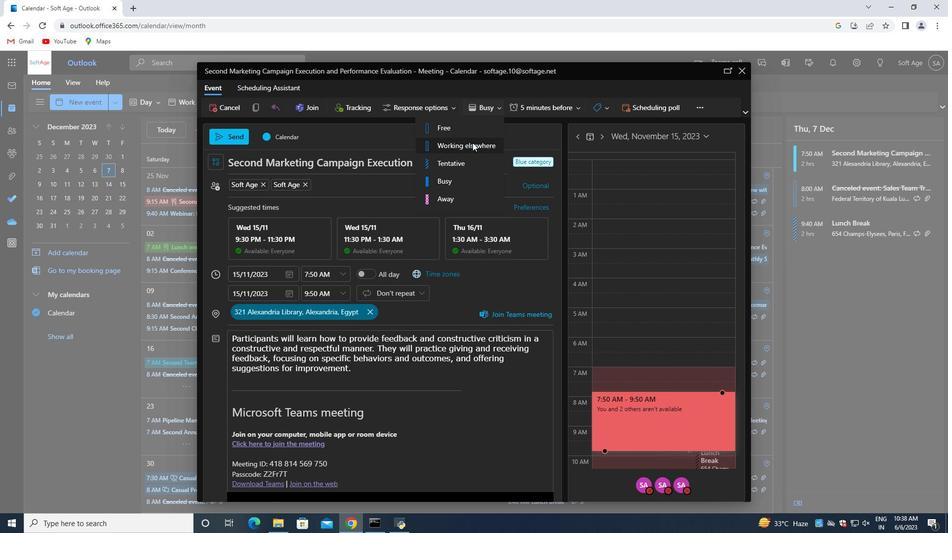 
Action: Mouse moved to (358, 367)
Screenshot: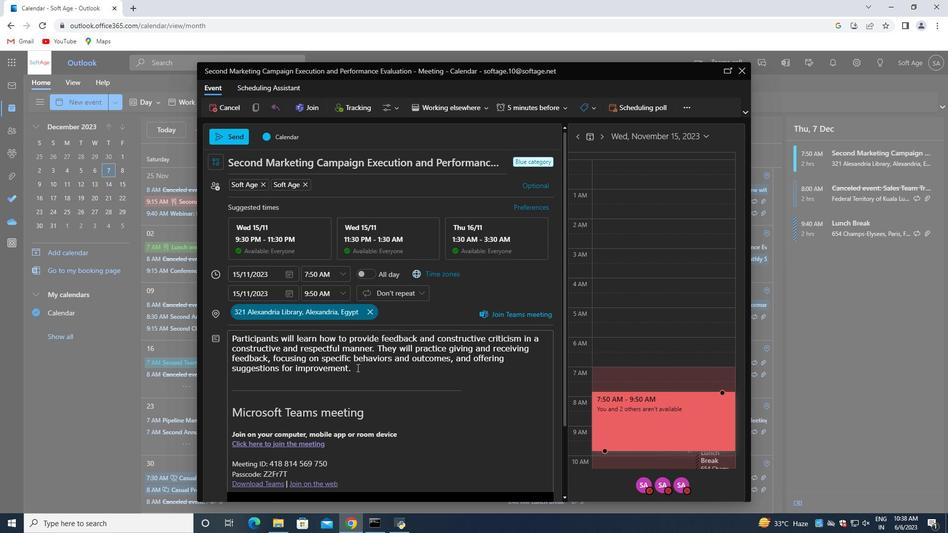 
Action: Mouse pressed left at (358, 367)
Screenshot: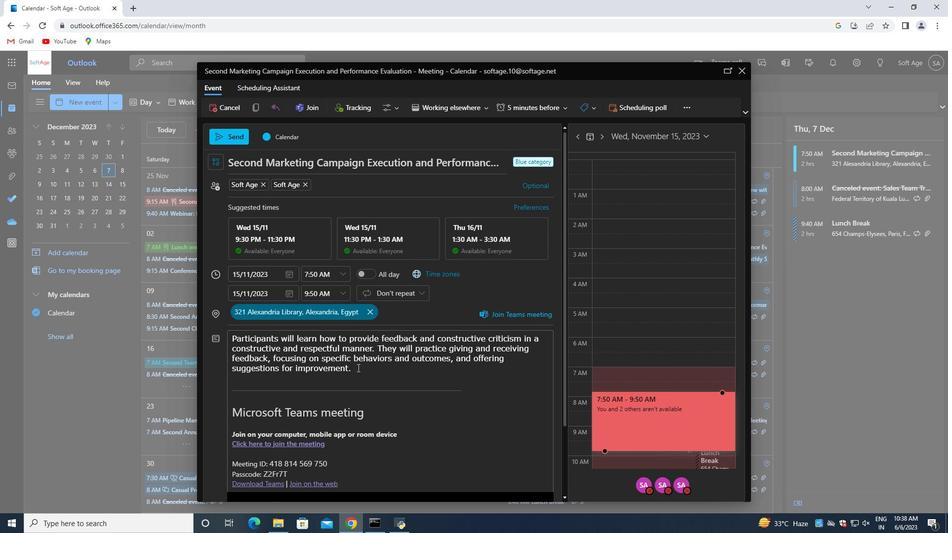 
Action: Mouse moved to (357, 364)
Screenshot: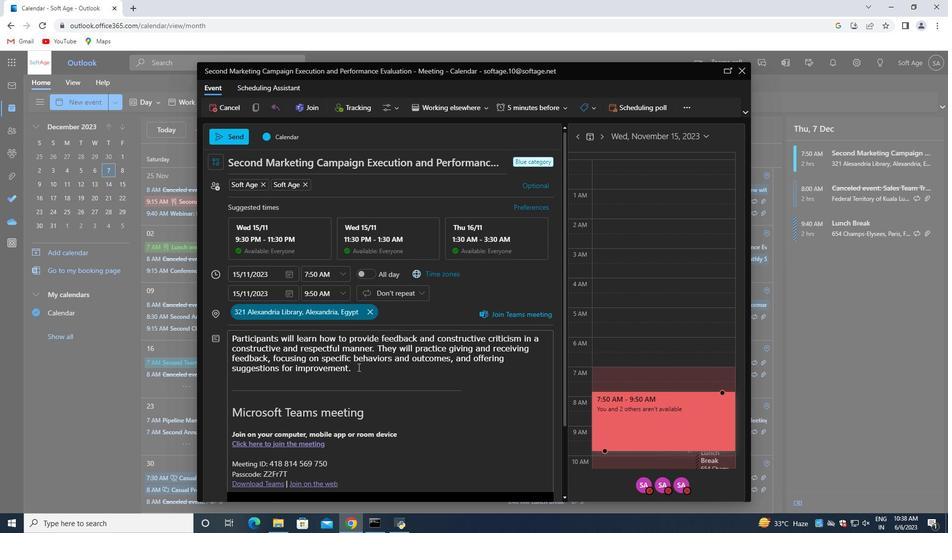 
Action: Mouse scrolled (357, 363) with delta (0, 0)
Screenshot: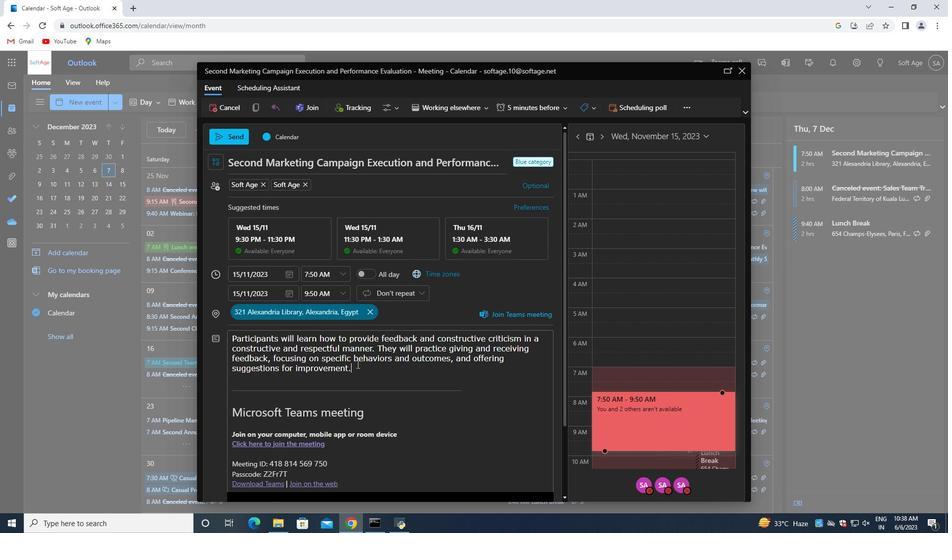 
Action: Mouse scrolled (357, 363) with delta (0, 0)
Screenshot: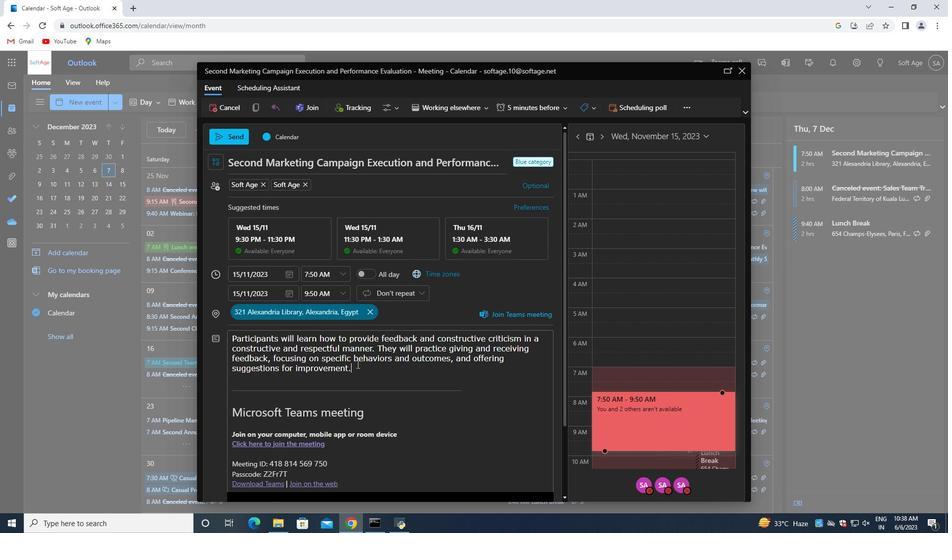 
Action: Mouse moved to (356, 364)
Screenshot: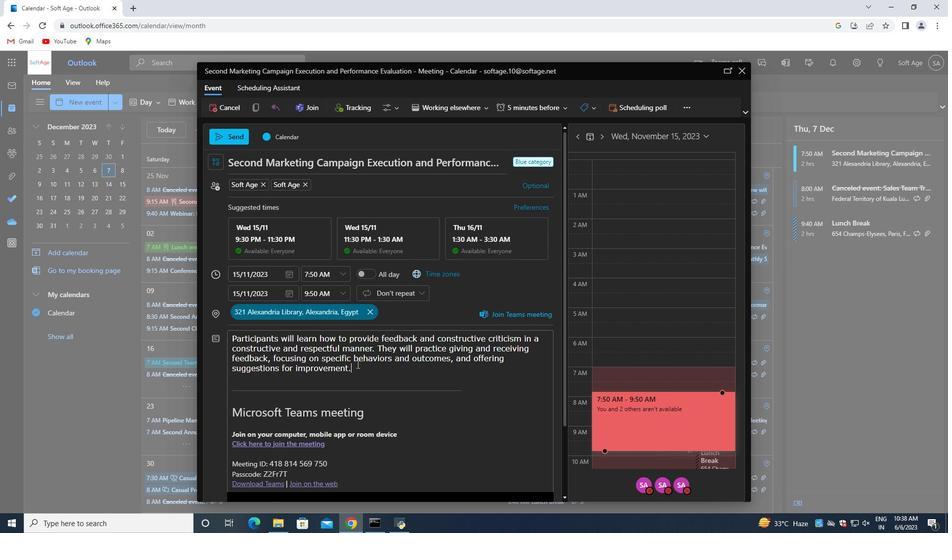 
Action: Mouse scrolled (356, 363) with delta (0, 0)
Screenshot: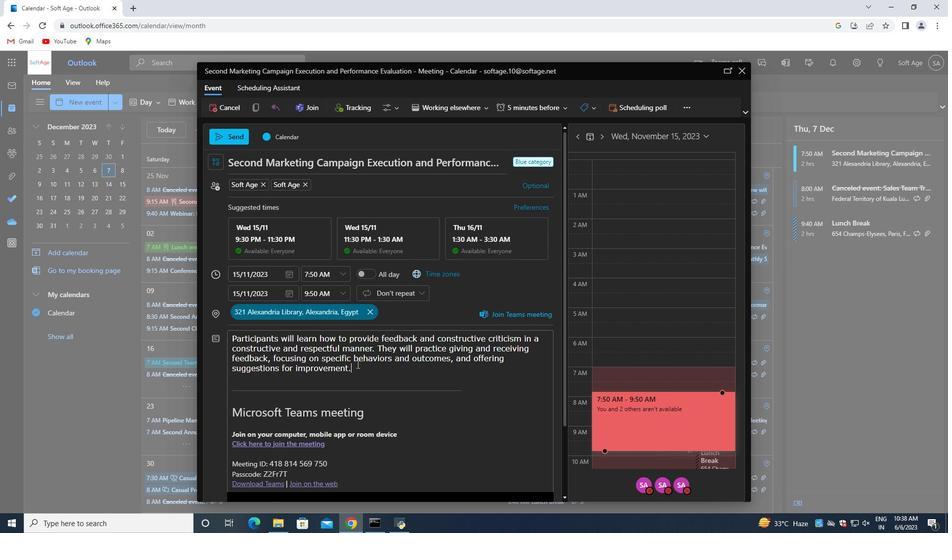 
Action: Mouse scrolled (356, 363) with delta (0, 0)
Screenshot: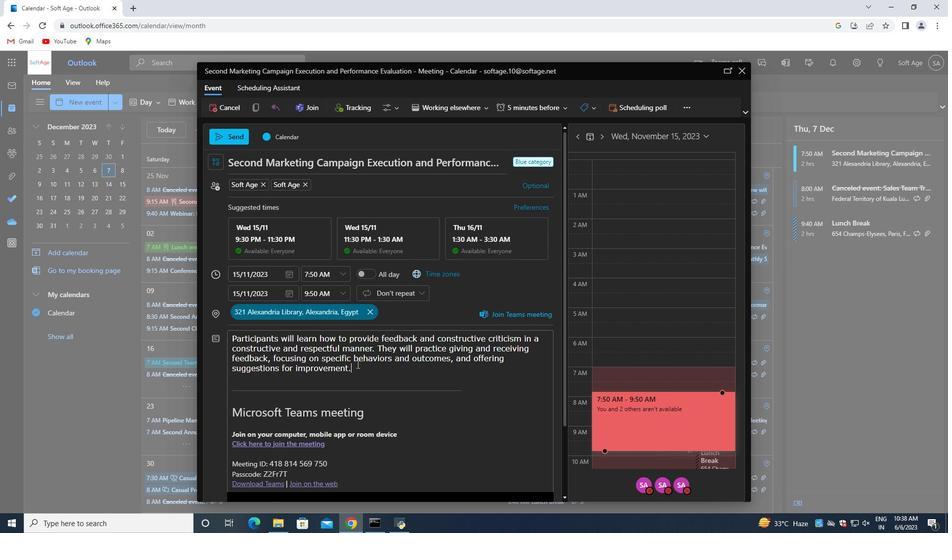 
Action: Mouse moved to (281, 474)
Screenshot: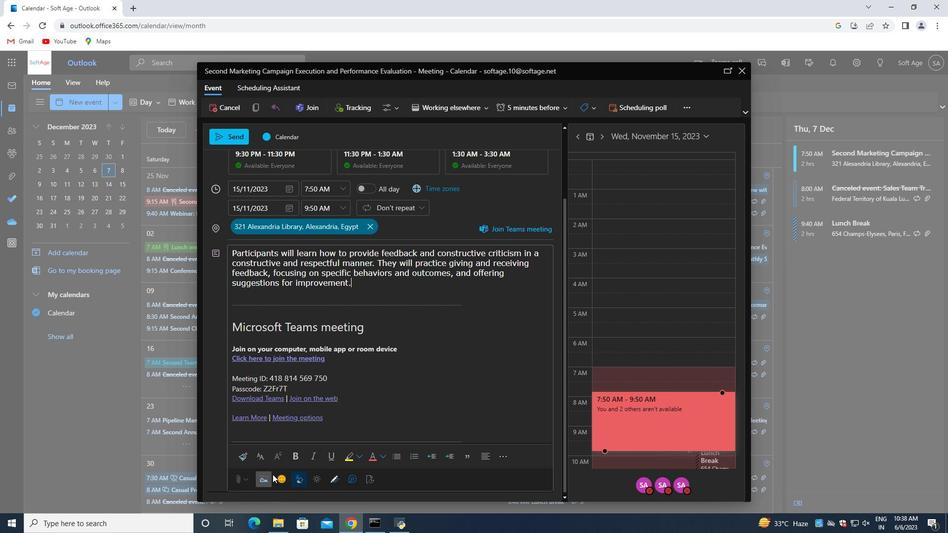 
Action: Mouse pressed left at (281, 474)
Screenshot: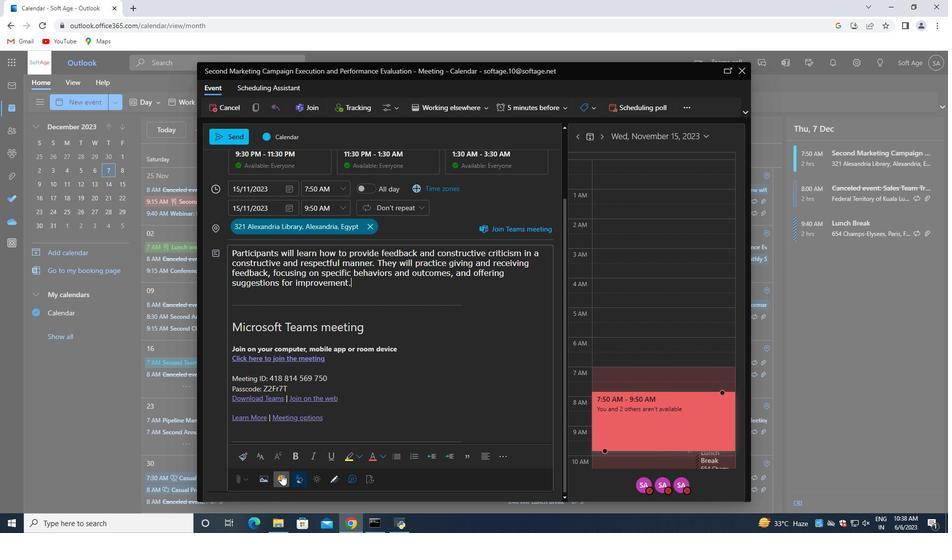 
Action: Mouse moved to (716, 211)
Screenshot: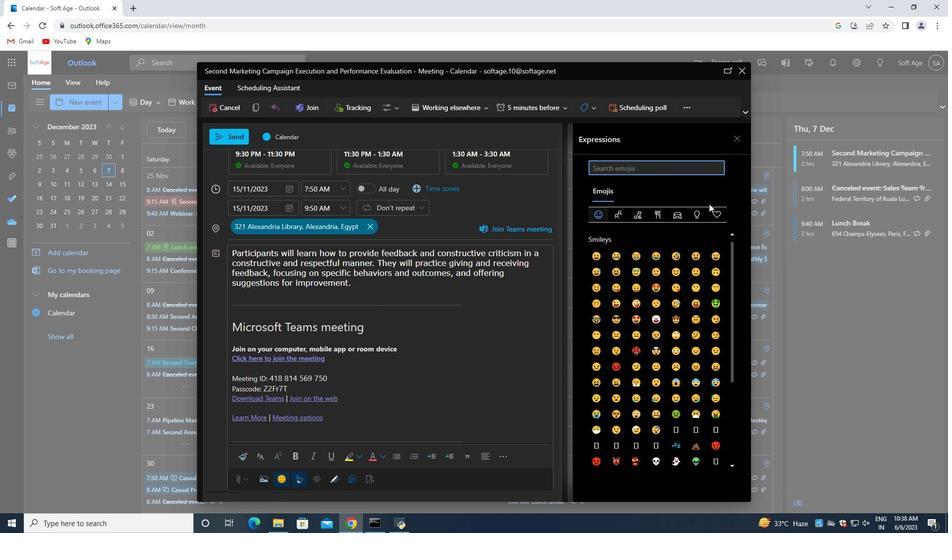 
Action: Mouse pressed left at (716, 211)
Screenshot: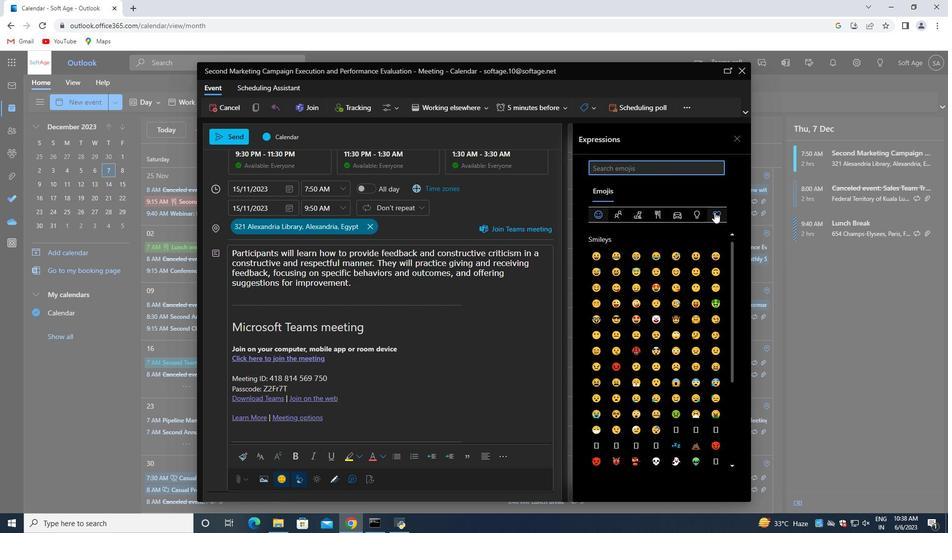 
Action: Mouse moved to (651, 256)
Screenshot: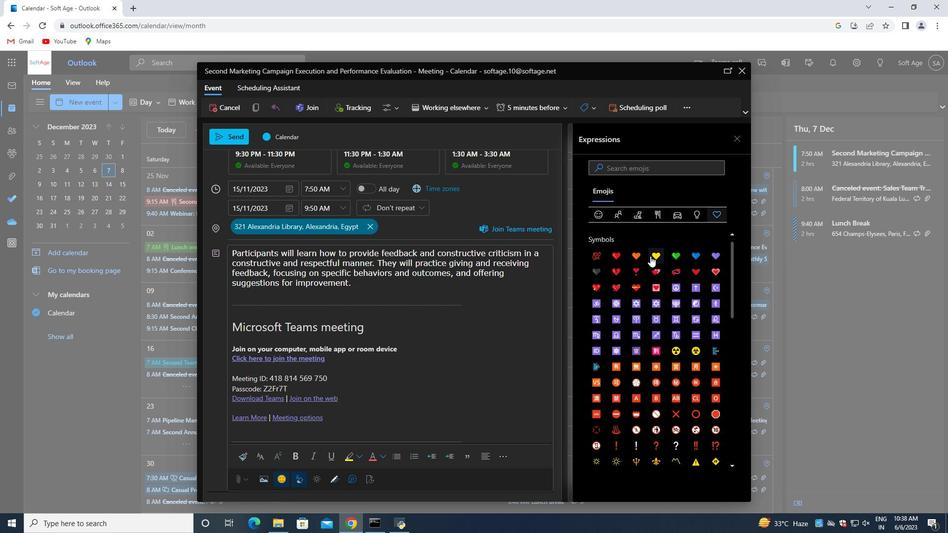 
Action: Mouse pressed left at (651, 256)
Screenshot: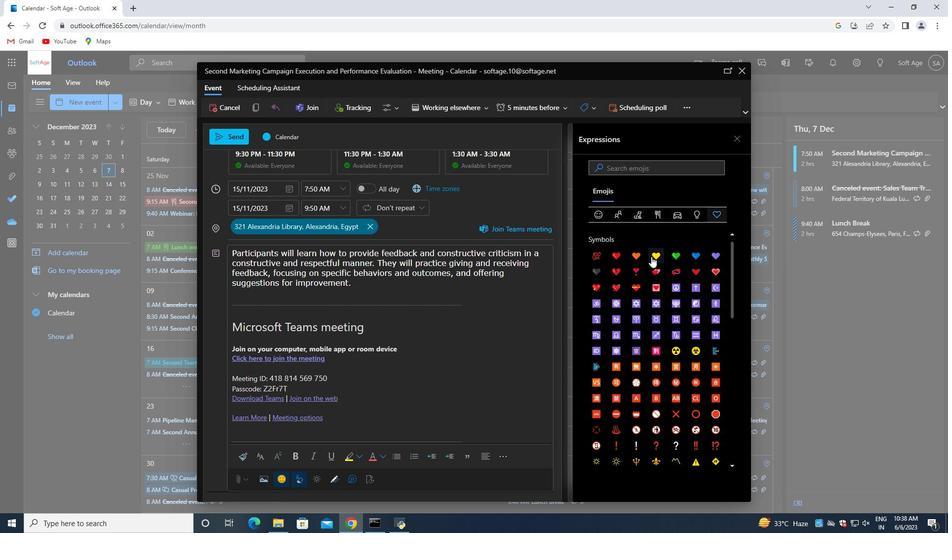 
Action: Mouse moved to (491, 288)
Screenshot: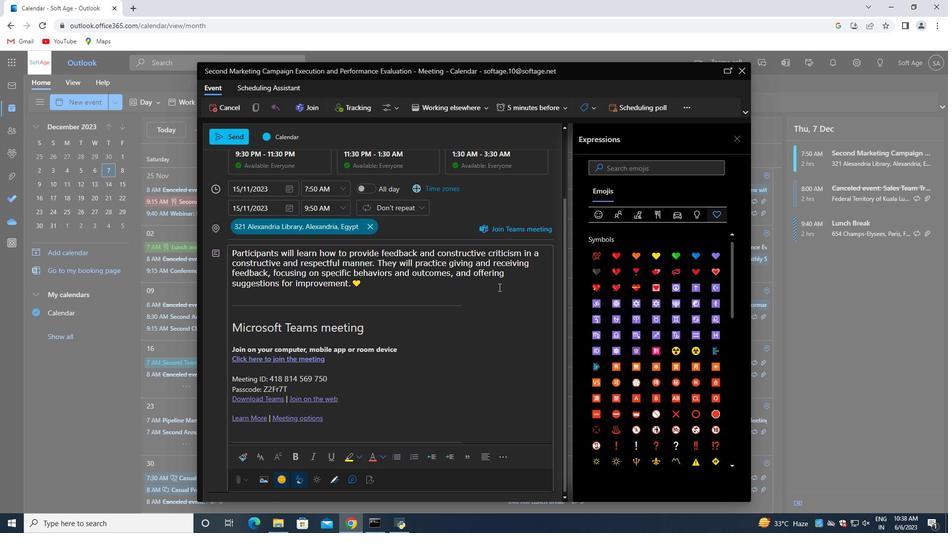 
Action: Mouse scrolled (491, 289) with delta (0, 0)
Screenshot: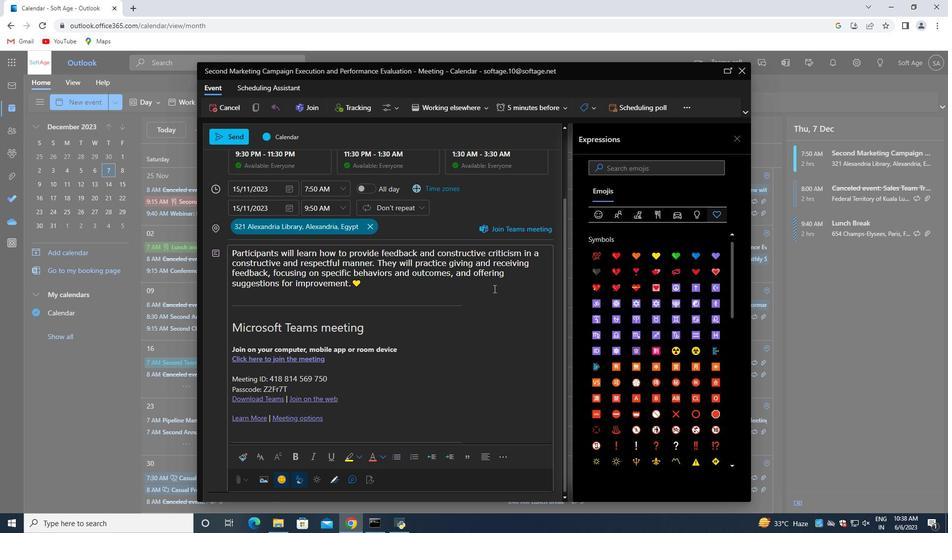 
Action: Mouse scrolled (491, 289) with delta (0, 0)
Screenshot: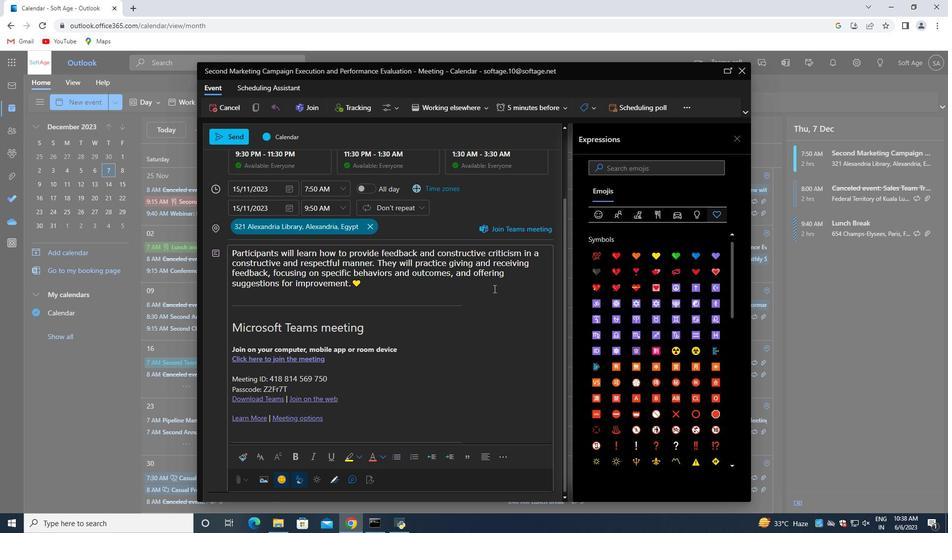 
Action: Mouse scrolled (491, 289) with delta (0, 0)
Screenshot: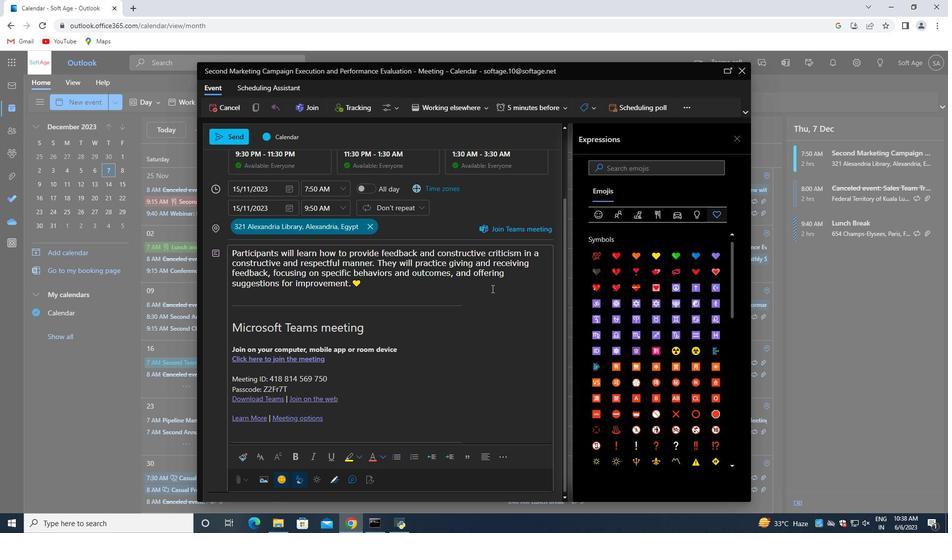 
Action: Mouse scrolled (491, 289) with delta (0, 0)
Screenshot: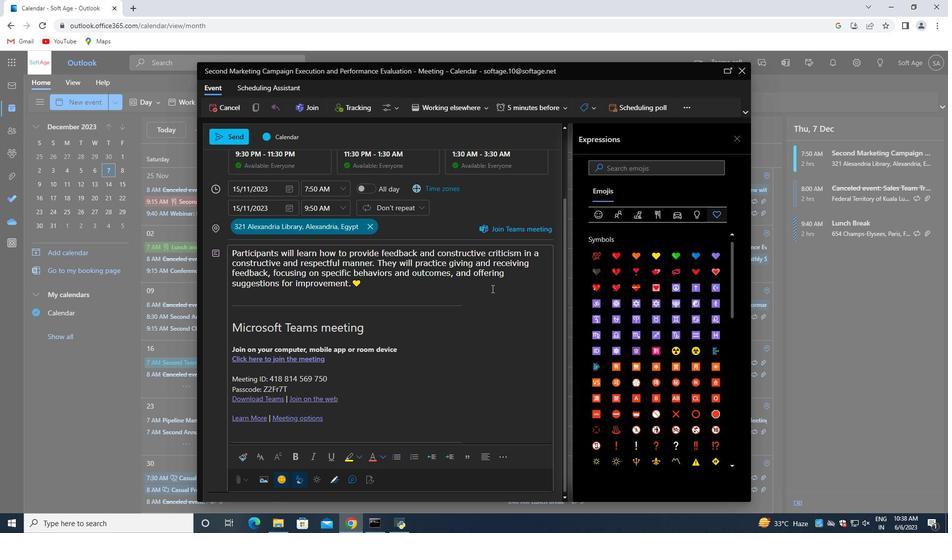
Action: Mouse scrolled (491, 289) with delta (0, 0)
Screenshot: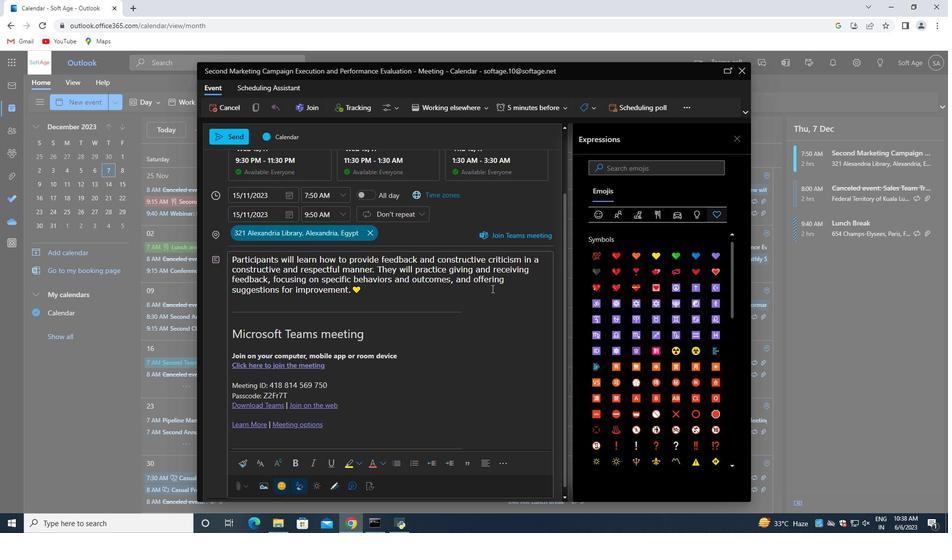 
Action: Mouse moved to (740, 137)
Screenshot: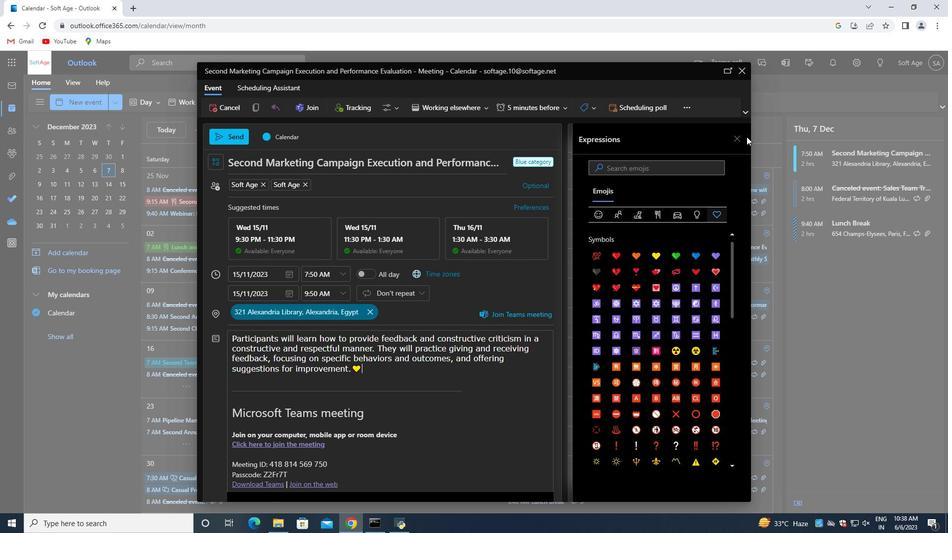 
Action: Mouse pressed left at (740, 137)
Screenshot: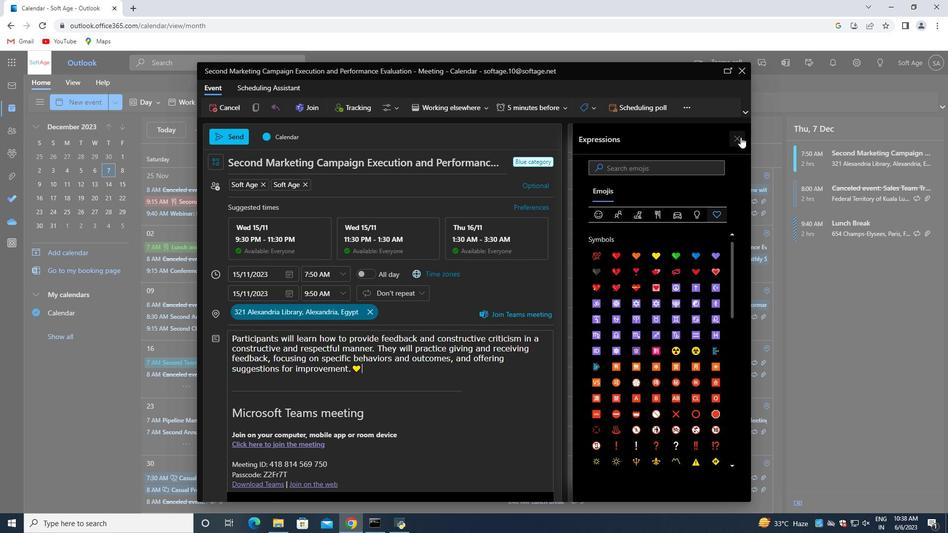 
Action: Mouse moved to (373, 188)
Screenshot: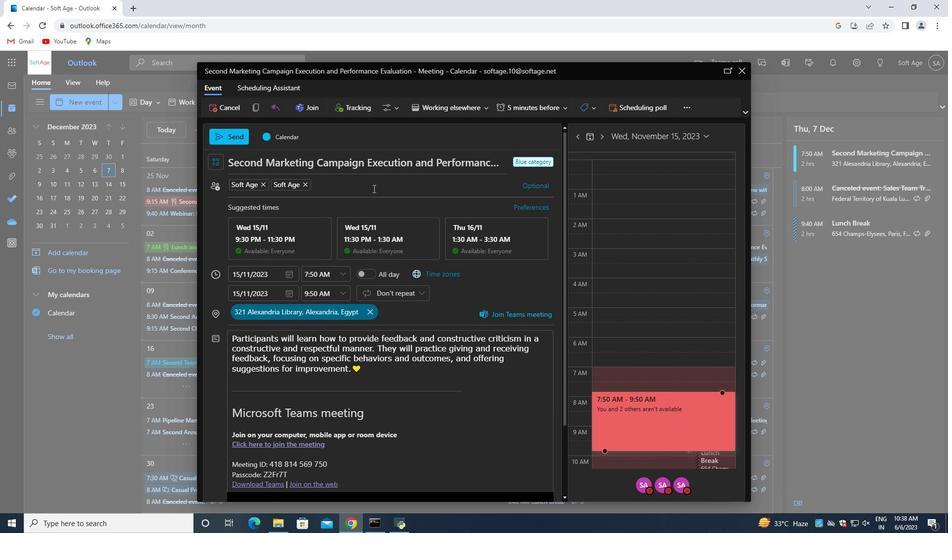 
Action: Mouse pressed left at (373, 188)
Screenshot: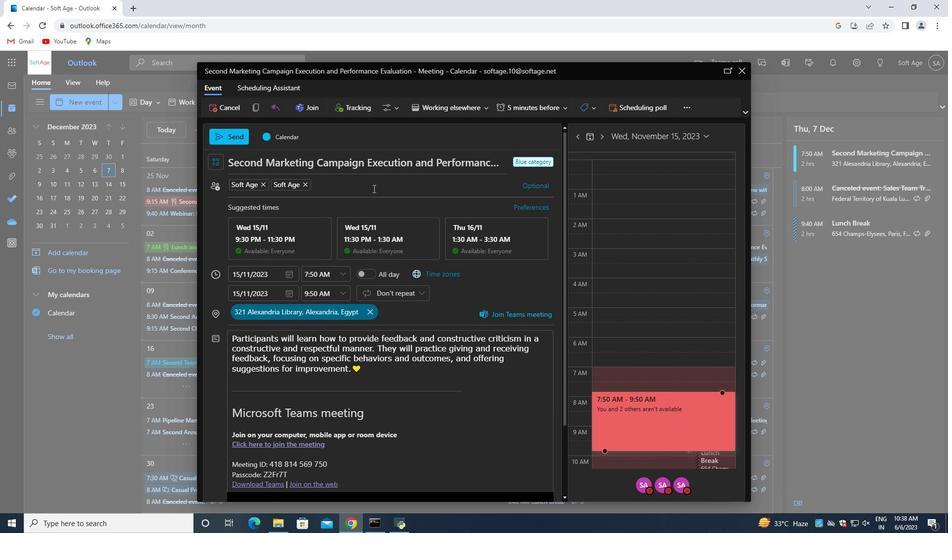 
Action: Key pressed softage.9<Key.shift>@softage.net<Key.enter>
Screenshot: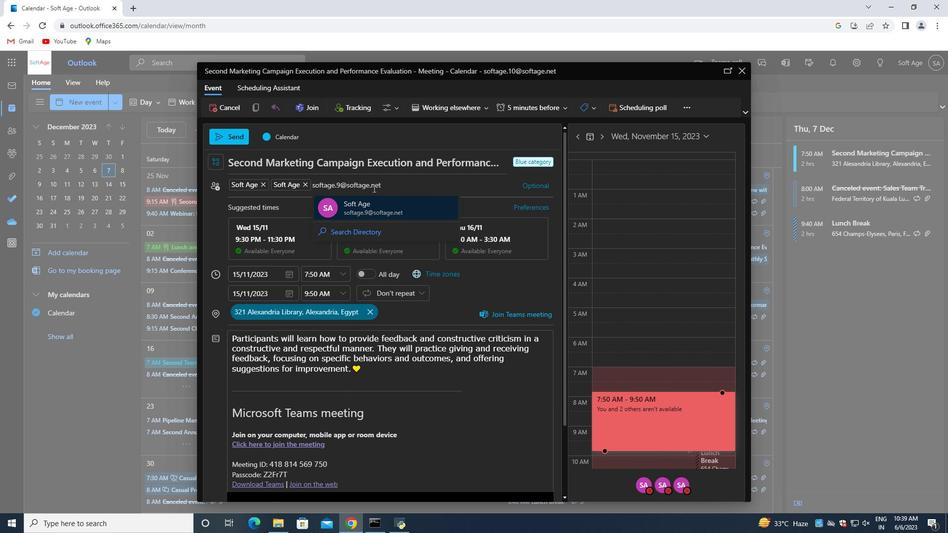 
Action: Mouse moved to (368, 367)
Screenshot: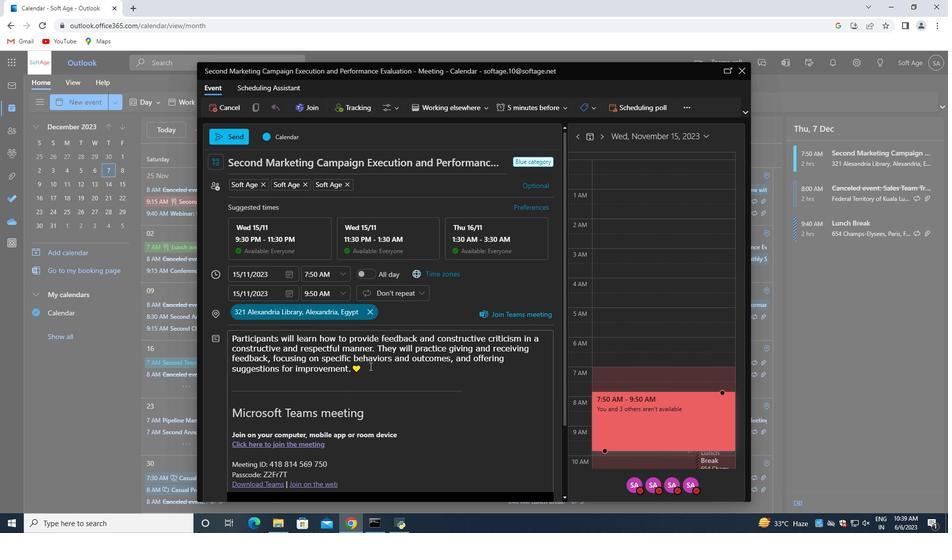 
Action: Mouse pressed left at (368, 367)
Screenshot: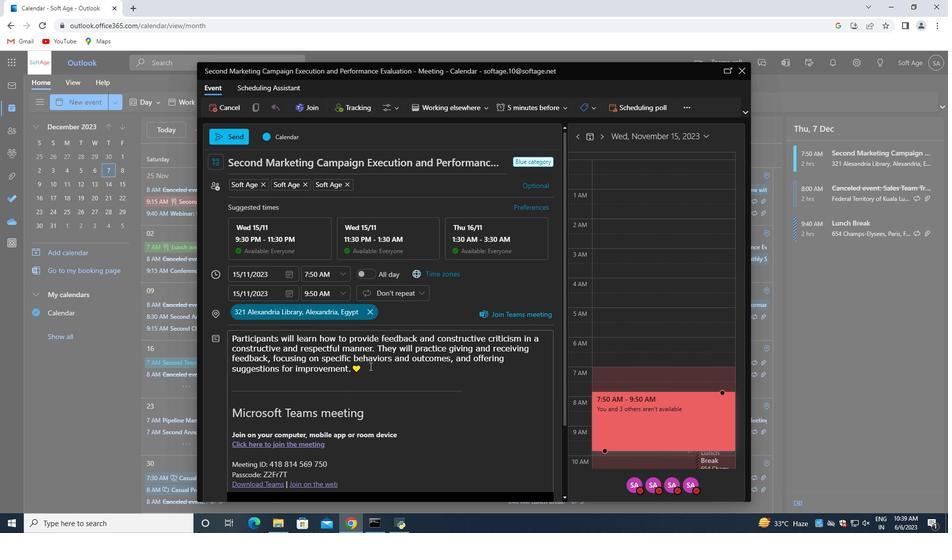 
Action: Mouse moved to (319, 375)
Screenshot: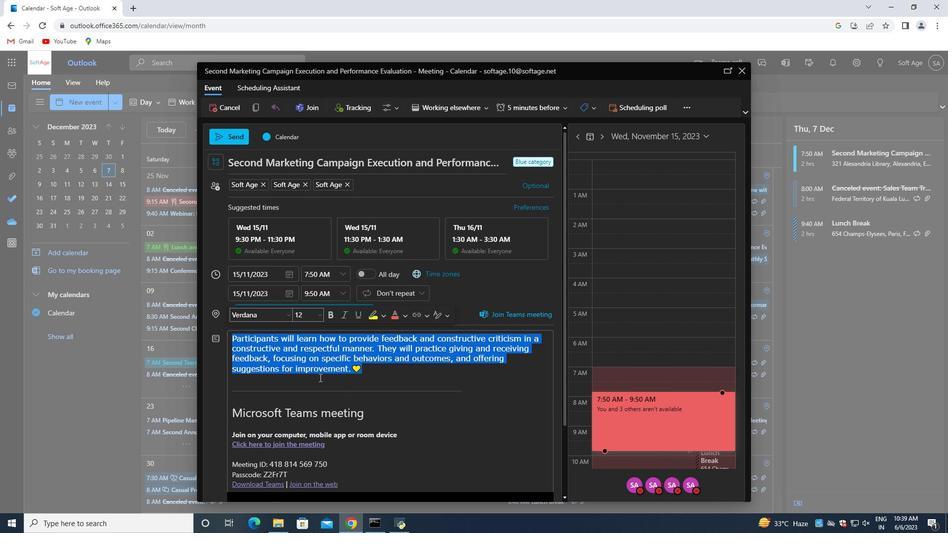 
Action: Mouse scrolled (319, 375) with delta (0, 0)
Screenshot: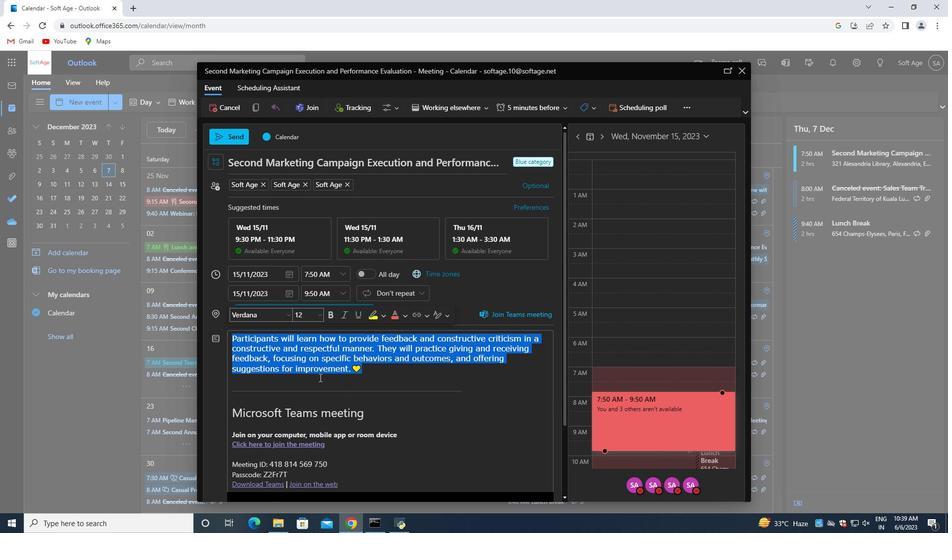 
Action: Mouse scrolled (319, 375) with delta (0, 0)
Screenshot: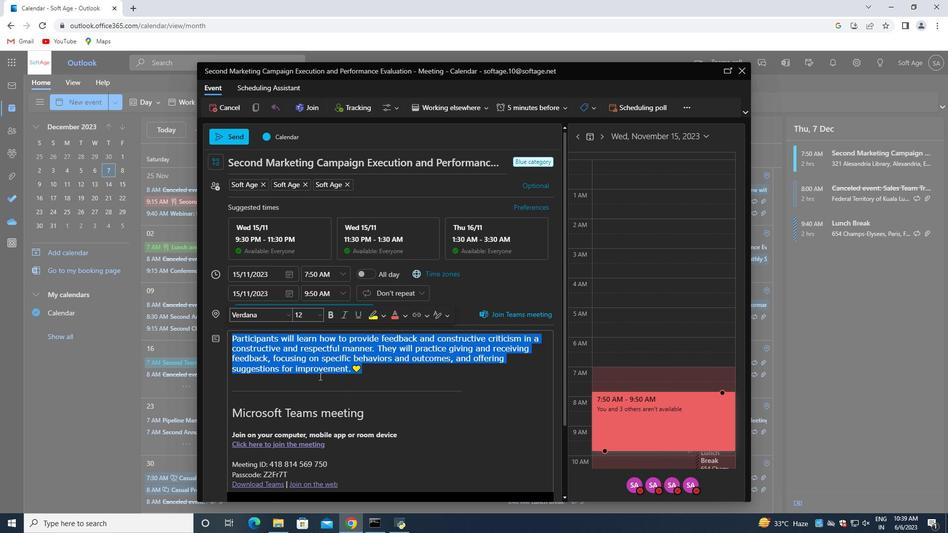 
Action: Mouse scrolled (319, 375) with delta (0, 0)
Screenshot: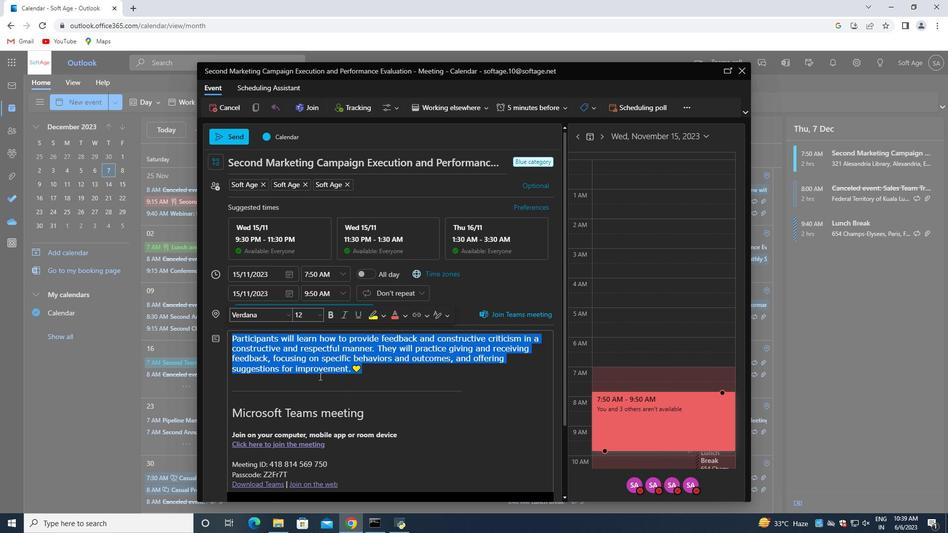
Action: Mouse moved to (487, 459)
Screenshot: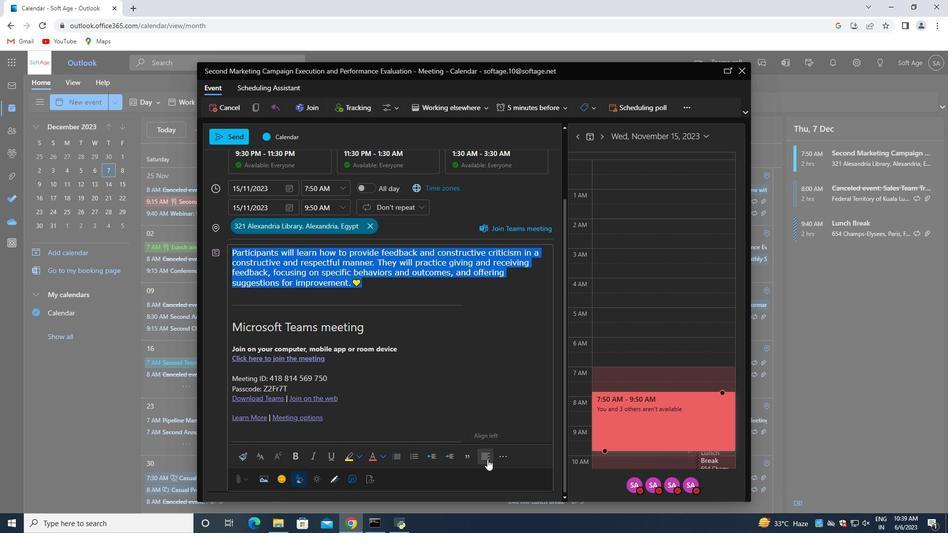 
Action: Mouse pressed left at (487, 459)
Screenshot: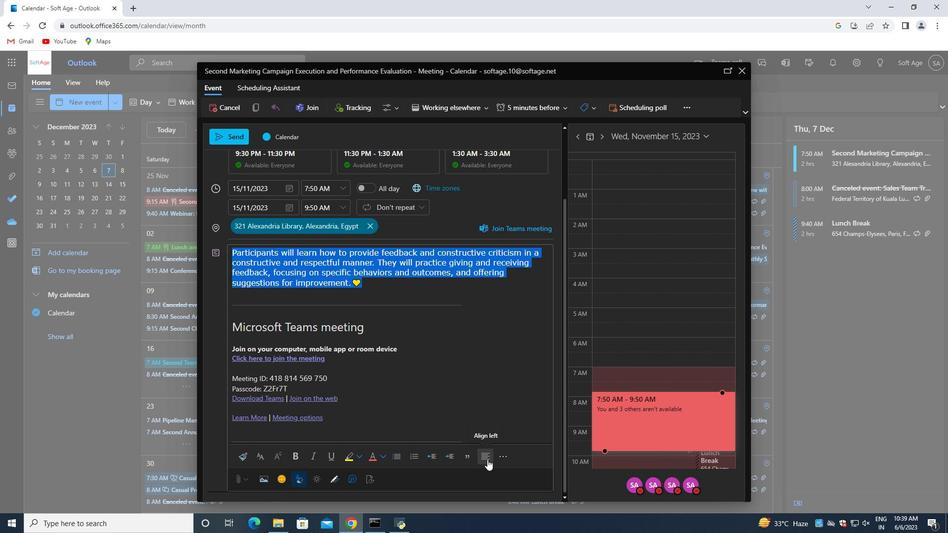 
Action: Mouse moved to (385, 457)
Screenshot: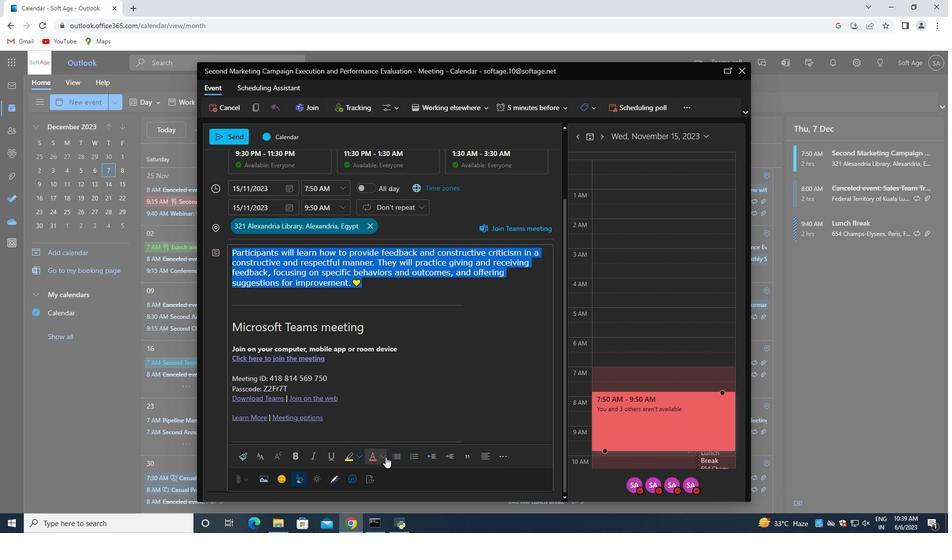 
Action: Mouse pressed left at (385, 457)
Screenshot: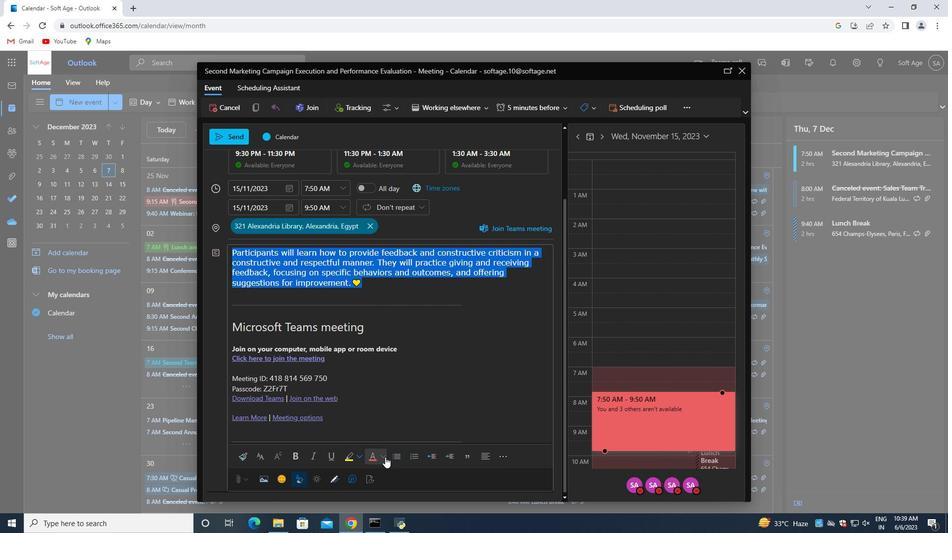 
Action: Mouse moved to (439, 395)
Screenshot: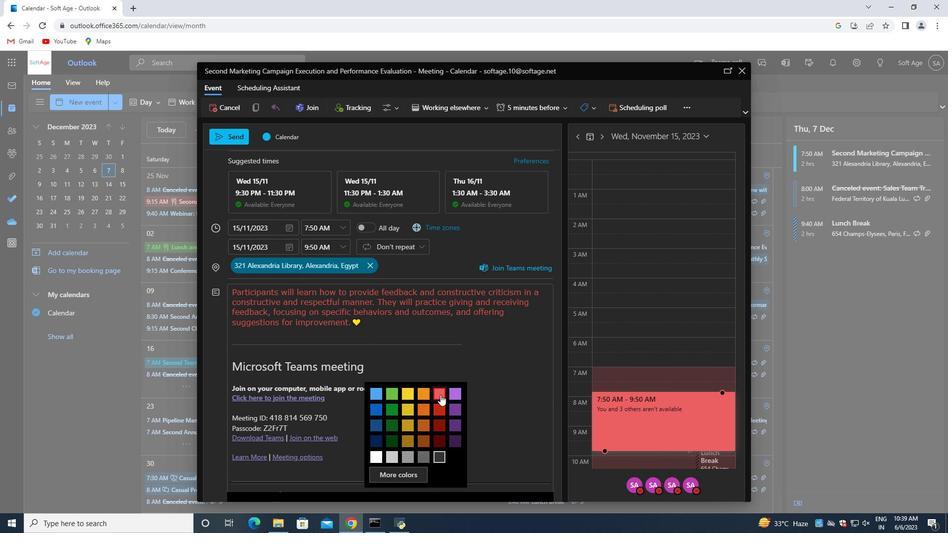 
Action: Mouse pressed left at (439, 395)
Screenshot: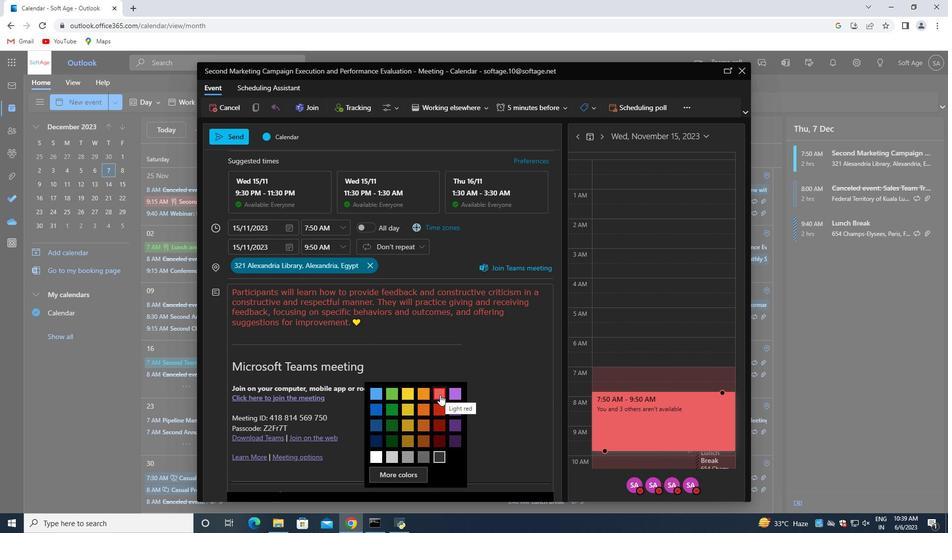 
Action: Mouse moved to (382, 322)
Screenshot: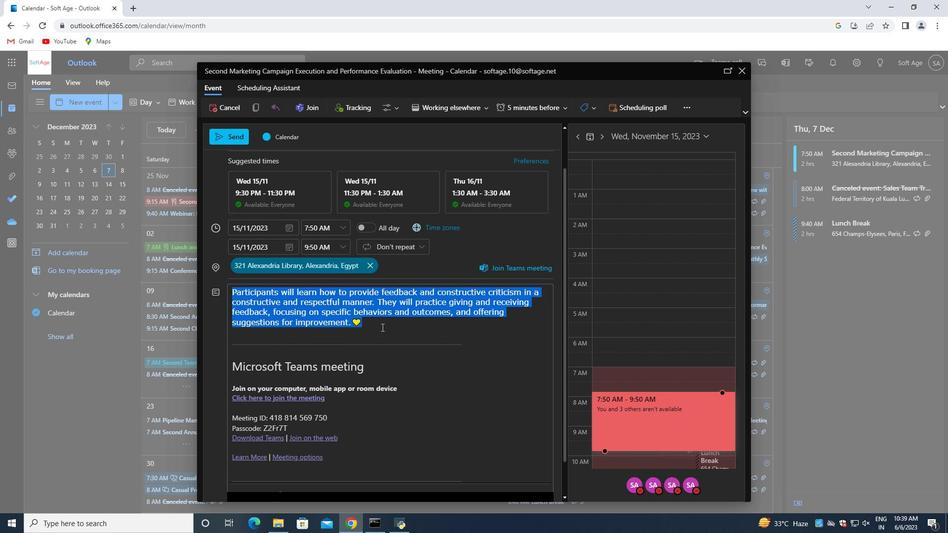 
Action: Mouse pressed left at (382, 322)
Screenshot: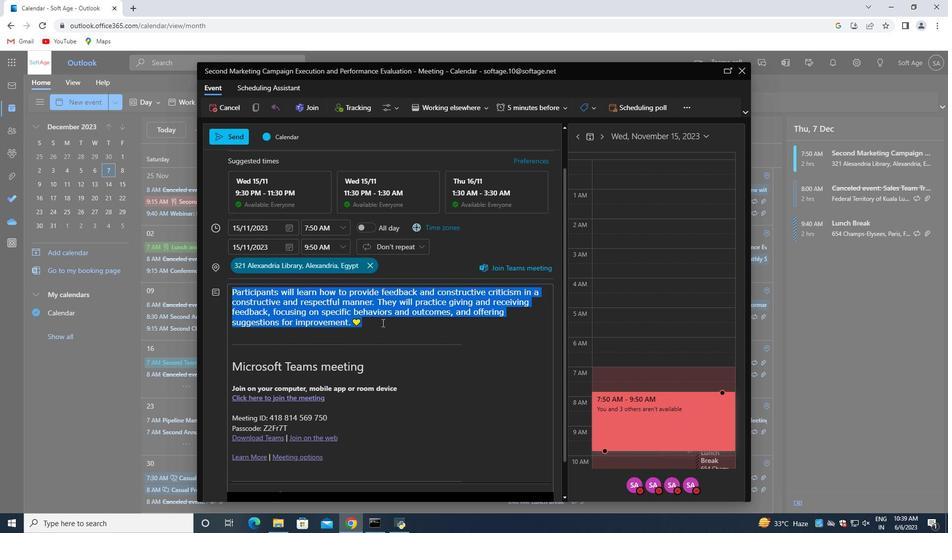 
Action: Mouse scrolled (382, 323) with delta (0, 0)
Screenshot: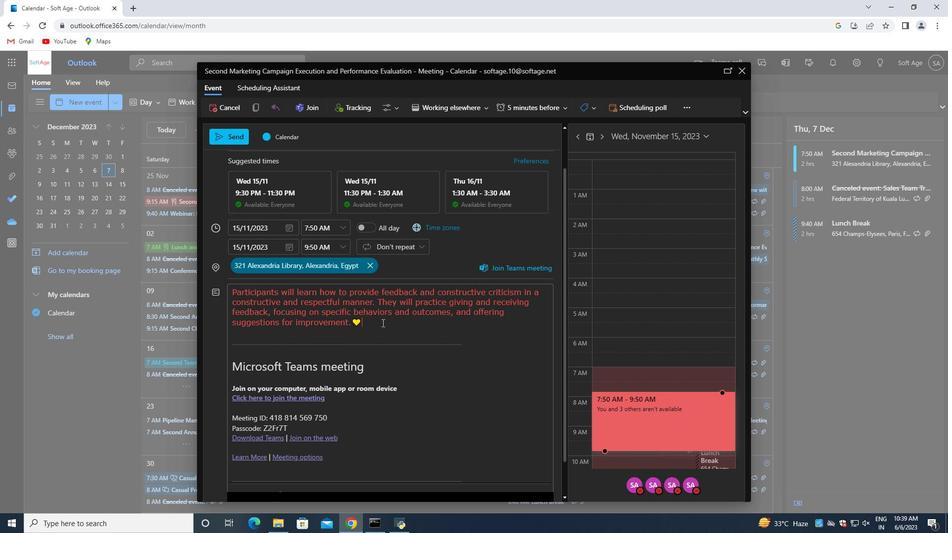 
Action: Mouse scrolled (382, 323) with delta (0, 0)
Screenshot: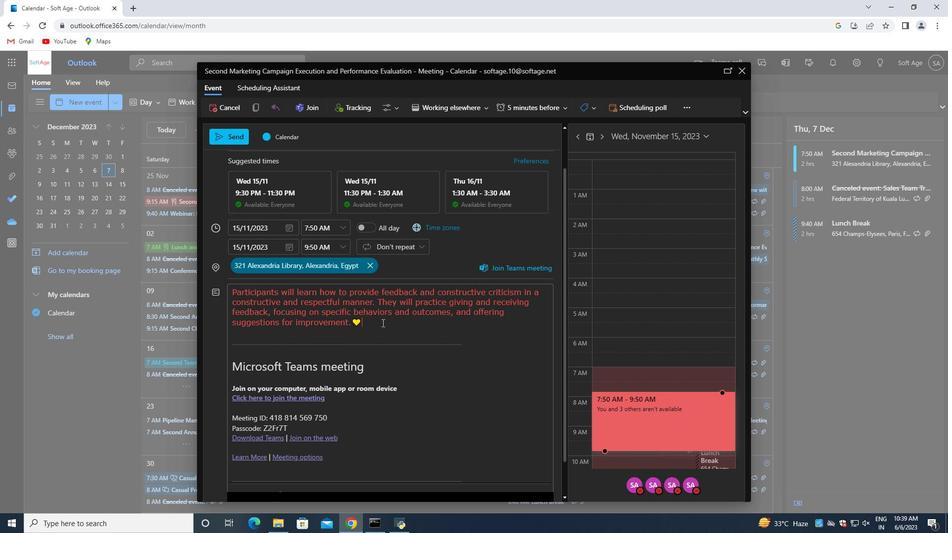 
Action: Mouse scrolled (382, 323) with delta (0, 0)
Screenshot: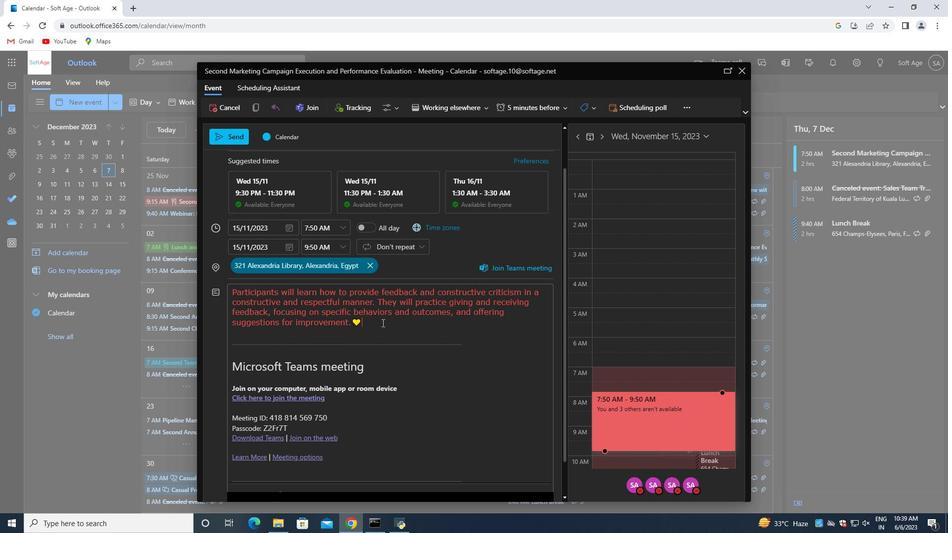 
Action: Mouse scrolled (382, 323) with delta (0, 0)
Screenshot: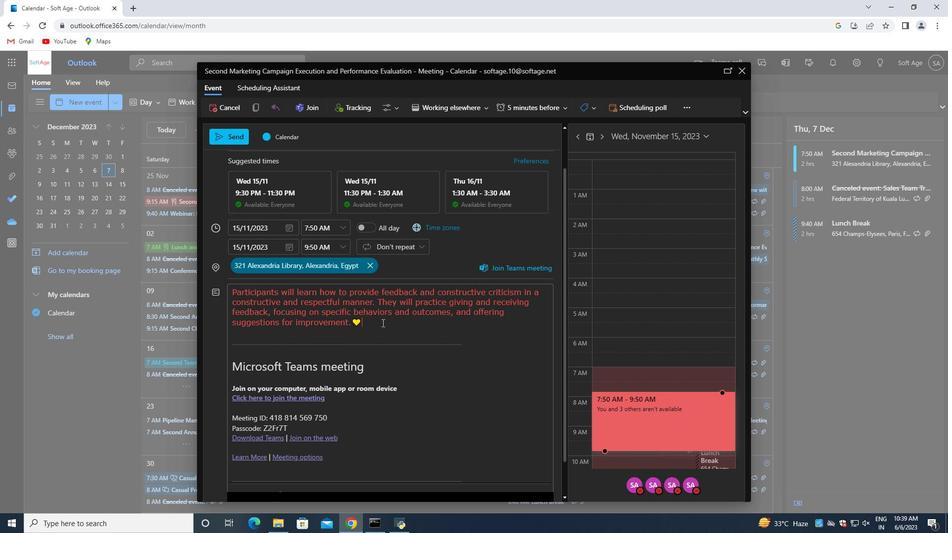 
Action: Mouse scrolled (382, 323) with delta (0, 0)
Screenshot: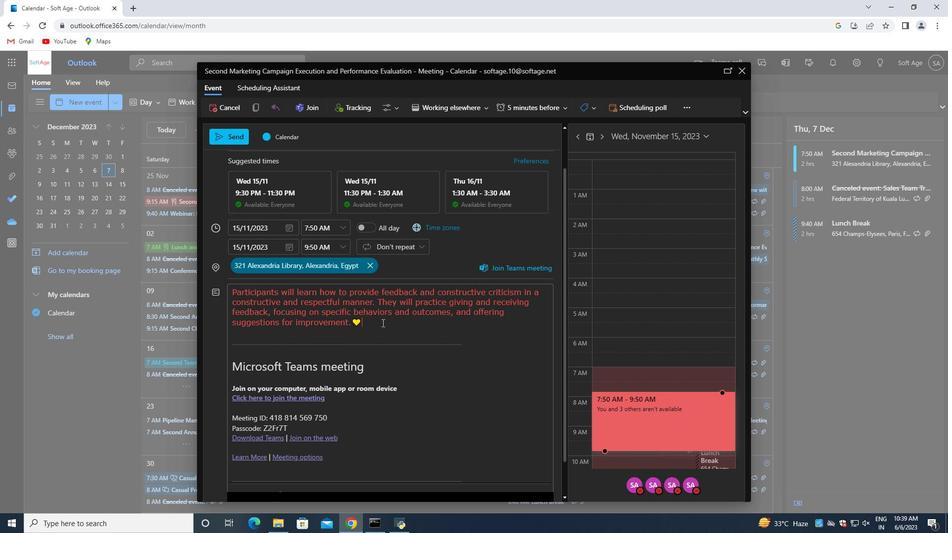 
Action: Mouse scrolled (382, 323) with delta (0, 0)
Screenshot: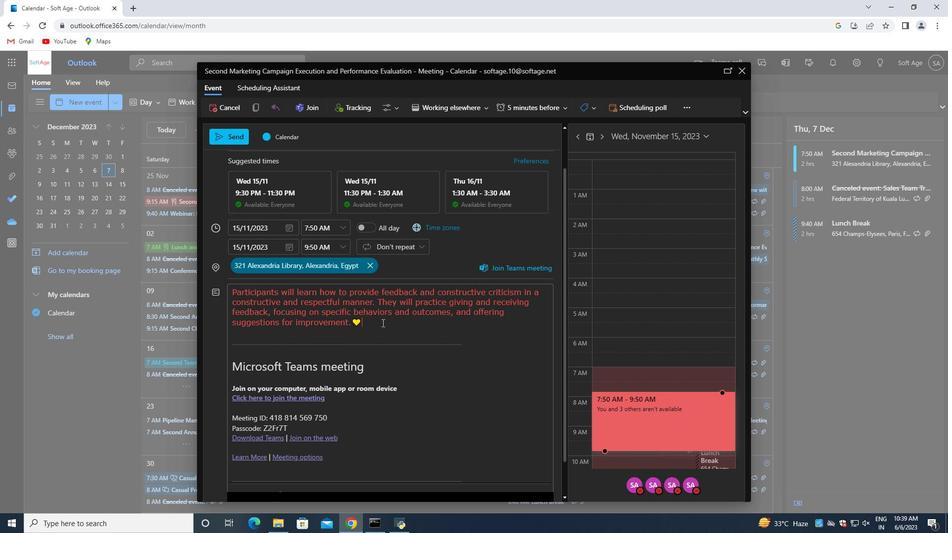 
Action: Mouse moved to (217, 157)
Screenshot: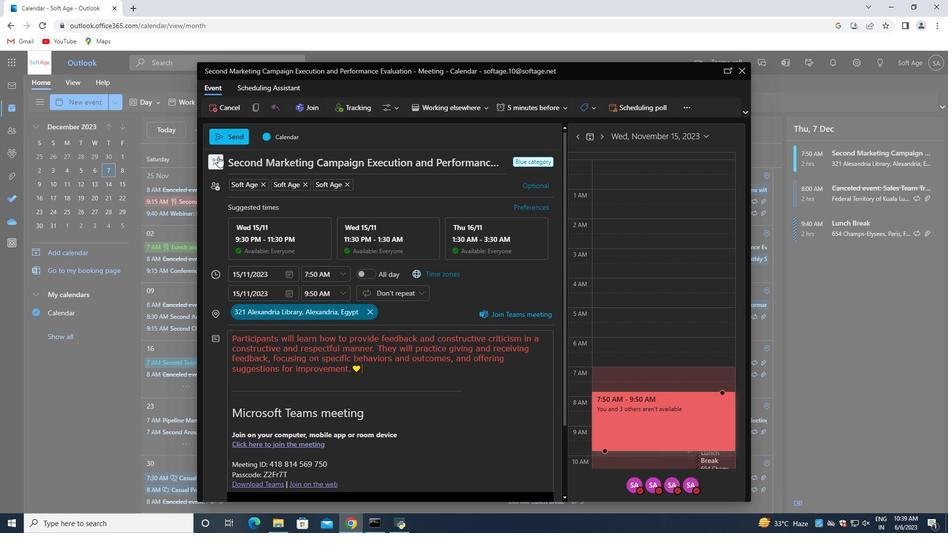 
Action: Mouse pressed left at (217, 157)
Screenshot: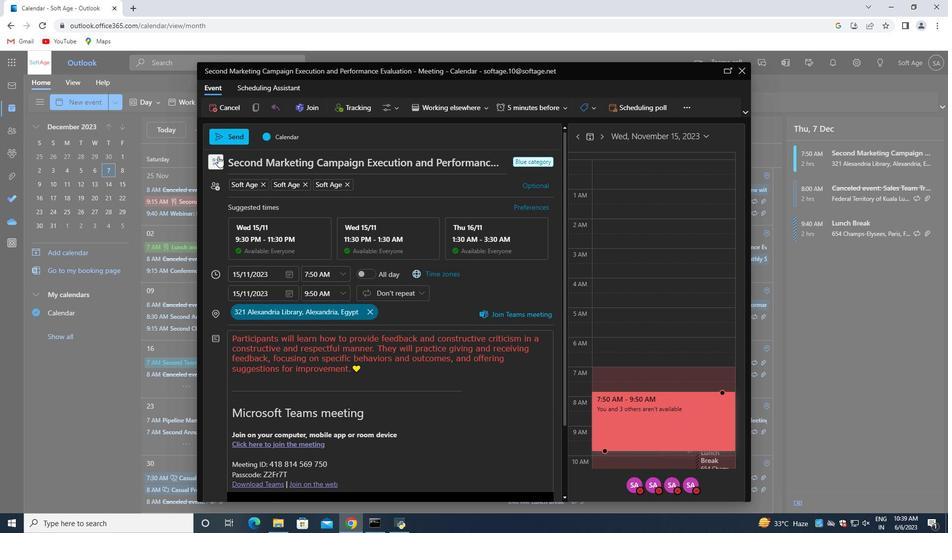 
Action: Mouse moved to (359, 181)
Screenshot: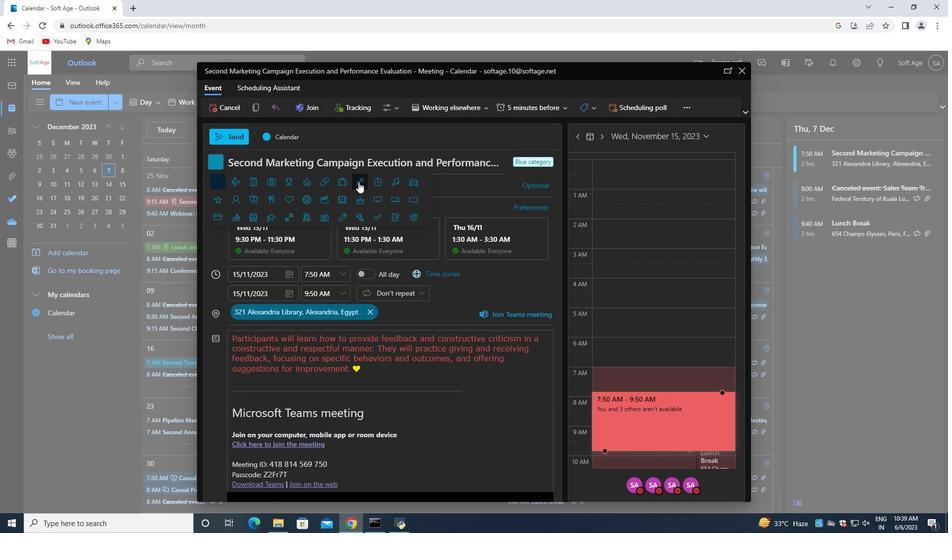 
Action: Mouse pressed left at (359, 181)
Screenshot: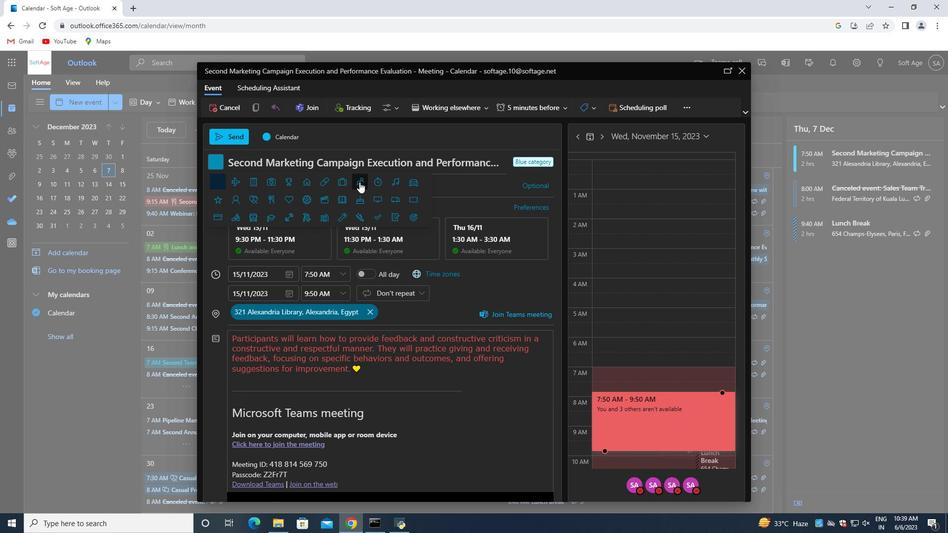 
Action: Mouse moved to (231, 134)
Screenshot: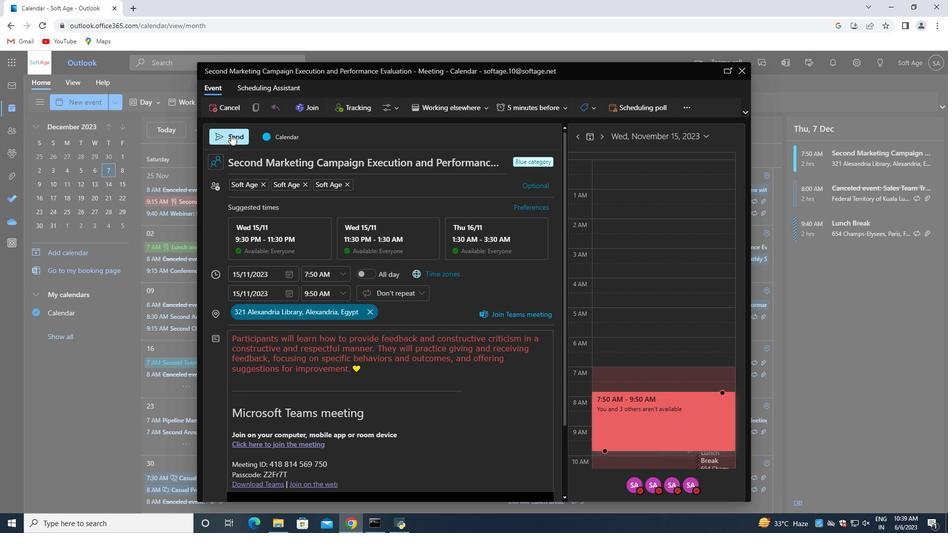 
Action: Mouse pressed left at (231, 134)
Screenshot: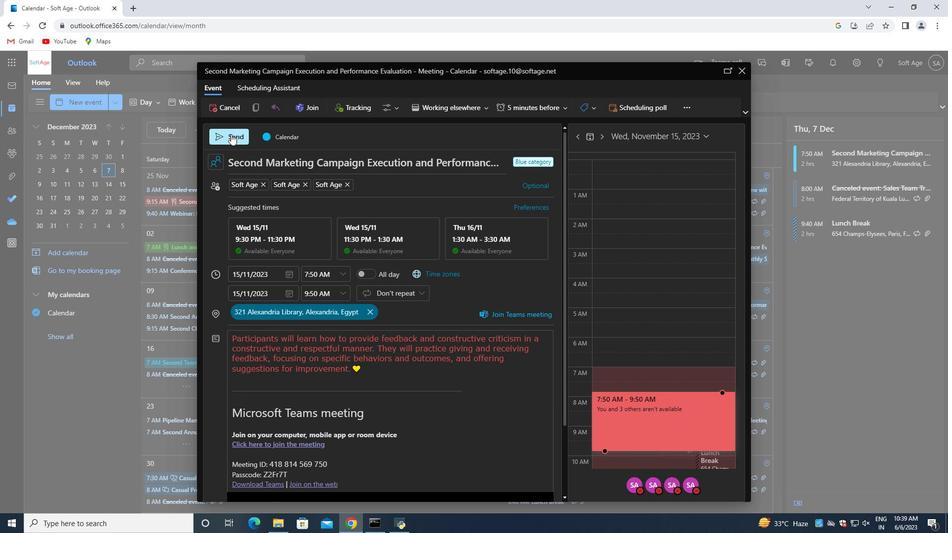 
